 Task: Add Attachment from Trello to Card Card0000000154 in Board Board0000000039 in Workspace WS0000000013 in Trello. Add Cover Blue to Card Card0000000154 in Board Board0000000039 in Workspace WS0000000013 in Trello. Add "Copy Card To …" Button titled Button0000000154 to "bottom" of the list "To Do" to Card Card0000000154 in Board Board0000000039 in Workspace WS0000000013 in Trello. Add Description DS0000000154 to Card Card0000000154 in Board Board0000000039 in Workspace WS0000000013 in Trello. Add Comment CM0000000154 to Card Card0000000154 in Board Board0000000039 in Workspace WS0000000013 in Trello
Action: Mouse moved to (607, 354)
Screenshot: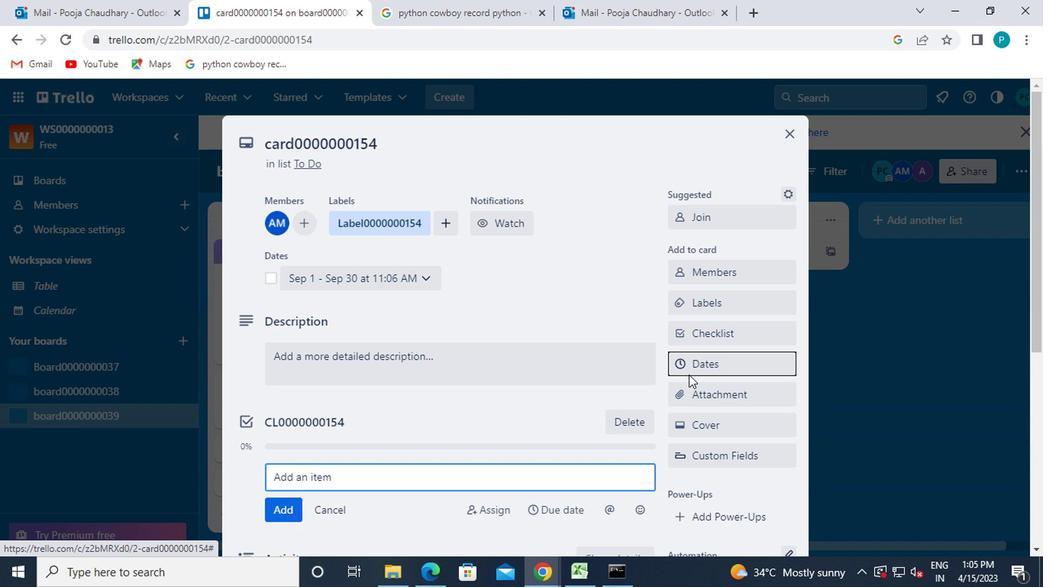 
Action: Mouse scrolled (607, 353) with delta (0, -1)
Screenshot: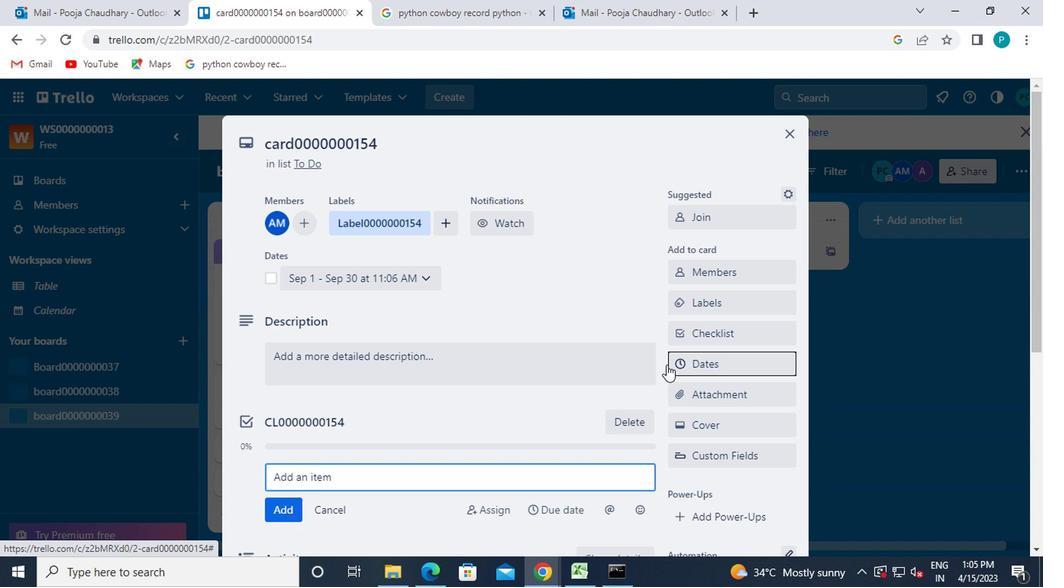 
Action: Mouse moved to (706, 315)
Screenshot: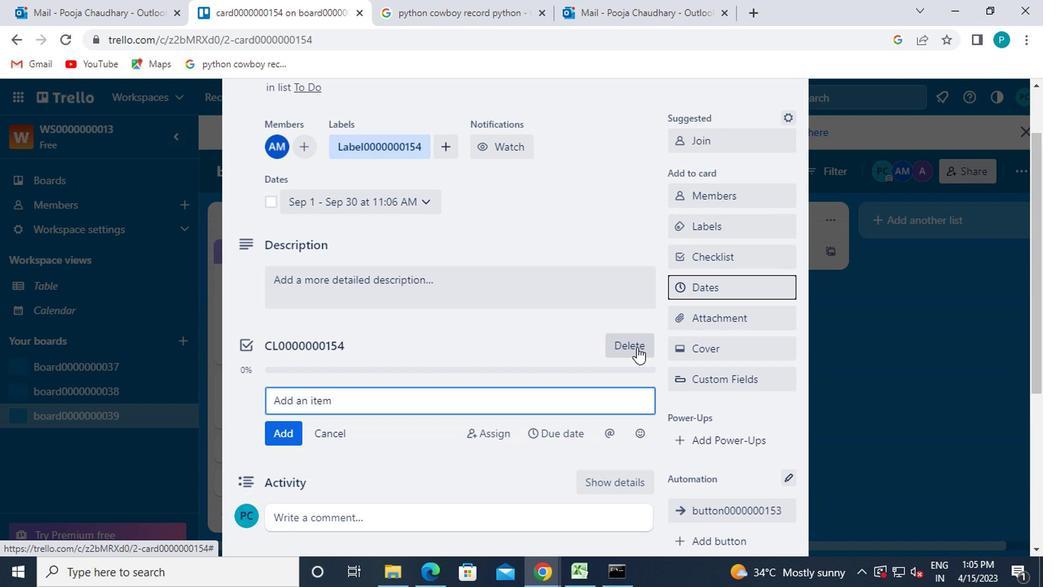 
Action: Mouse pressed left at (706, 315)
Screenshot: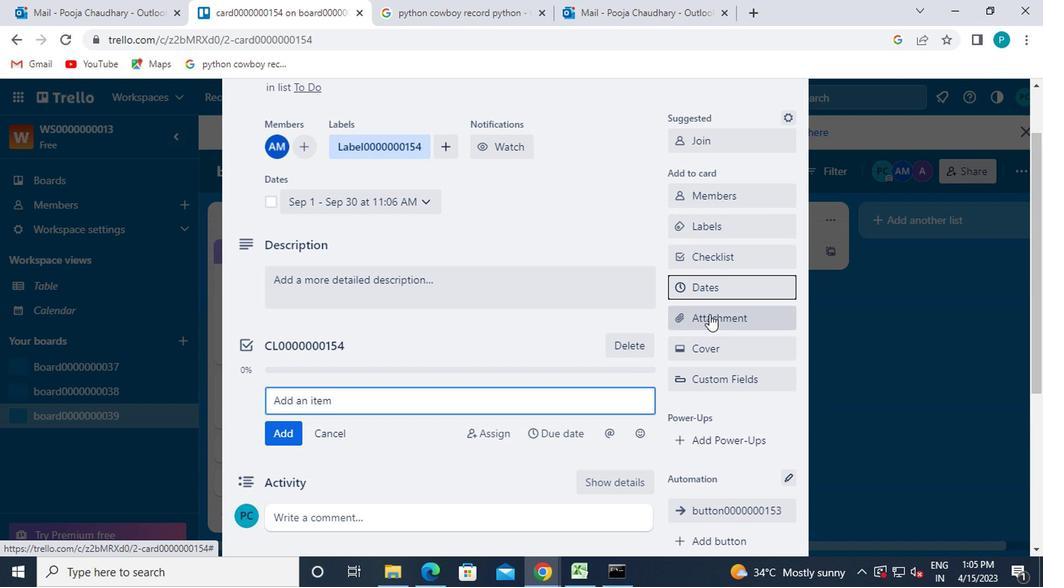 
Action: Mouse moved to (729, 192)
Screenshot: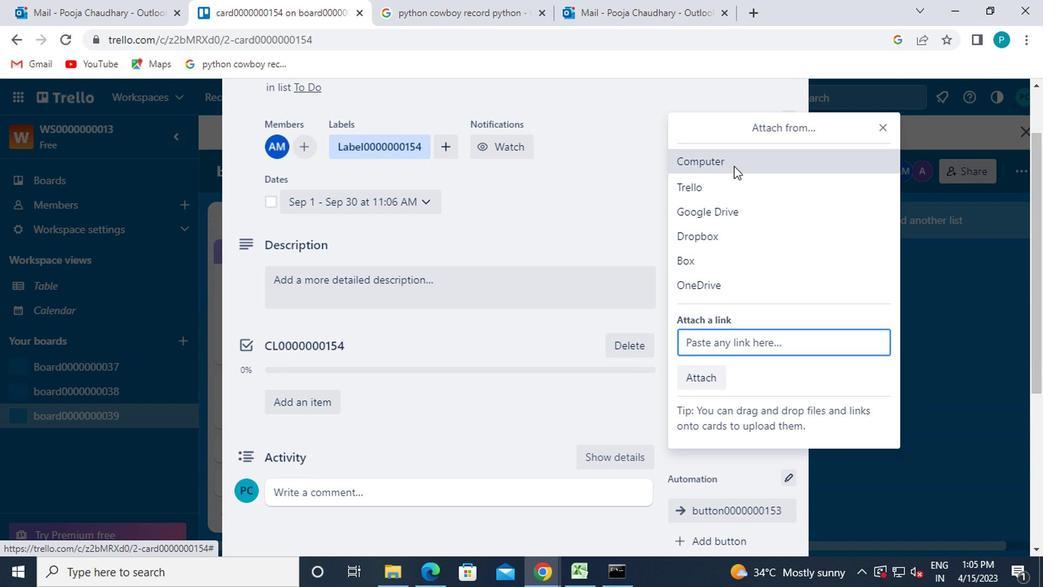 
Action: Mouse pressed left at (729, 192)
Screenshot: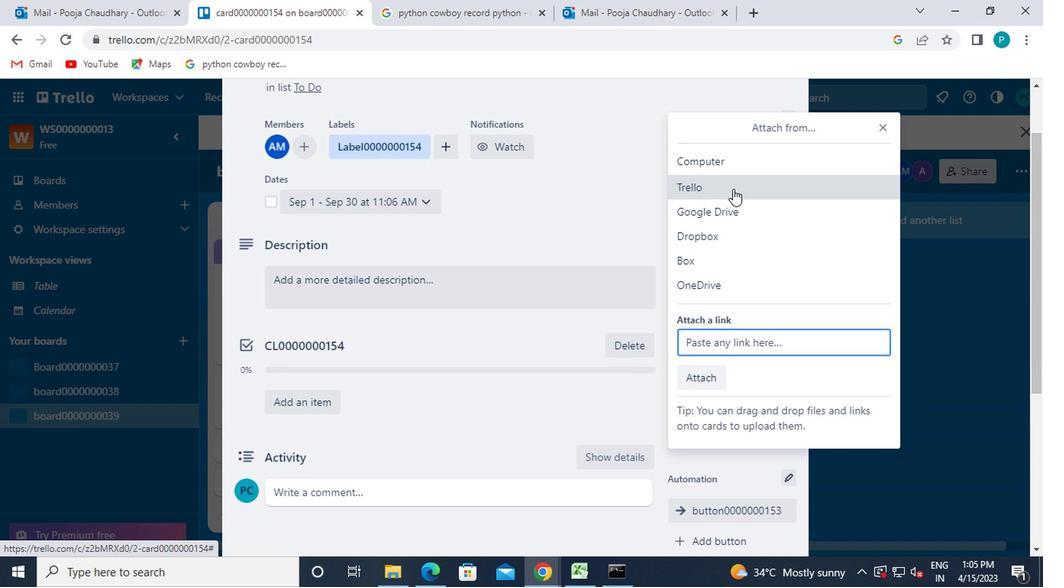 
Action: Mouse moved to (735, 354)
Screenshot: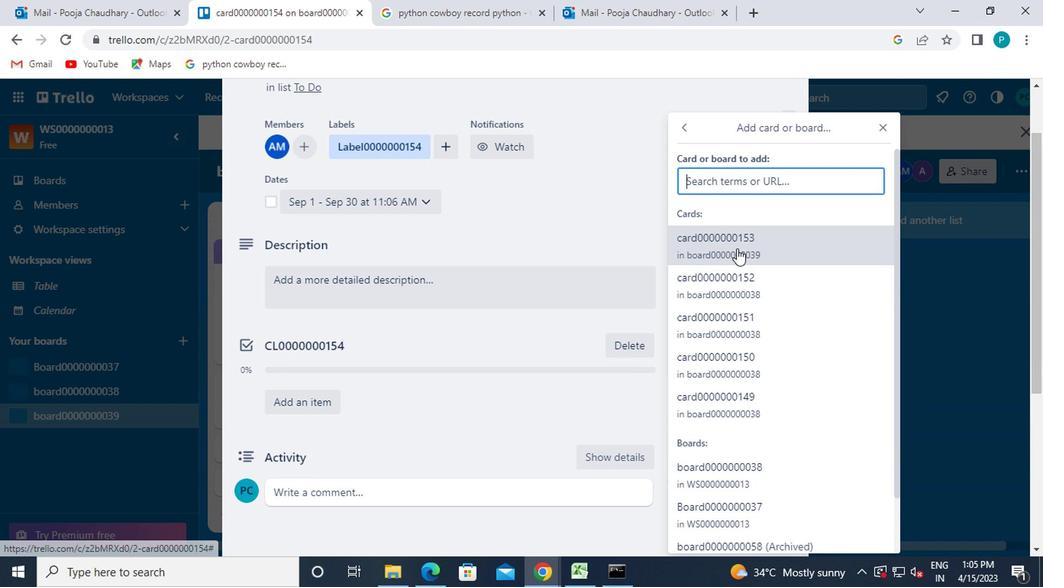 
Action: Mouse pressed left at (735, 354)
Screenshot: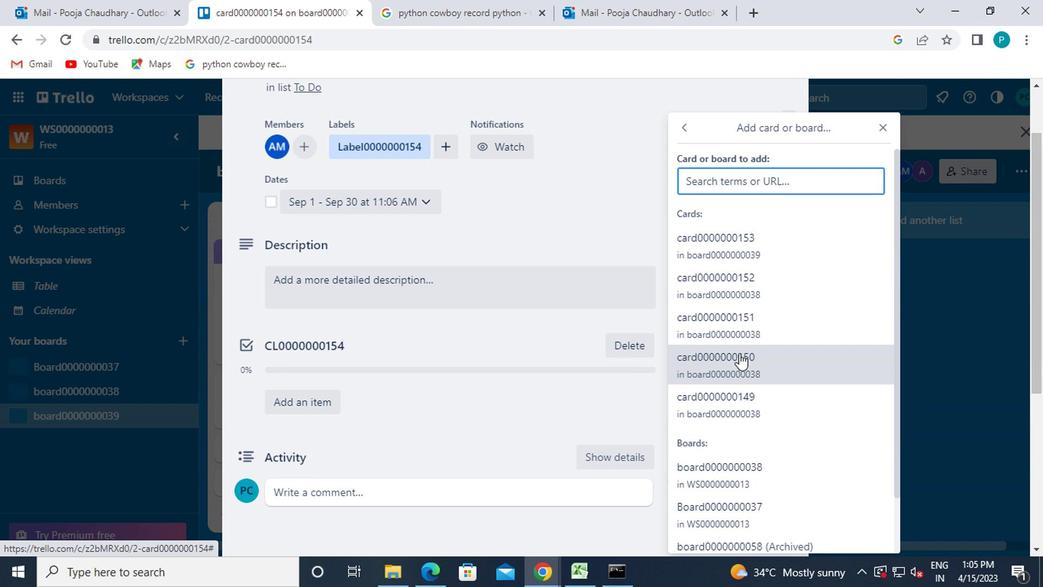 
Action: Mouse moved to (725, 343)
Screenshot: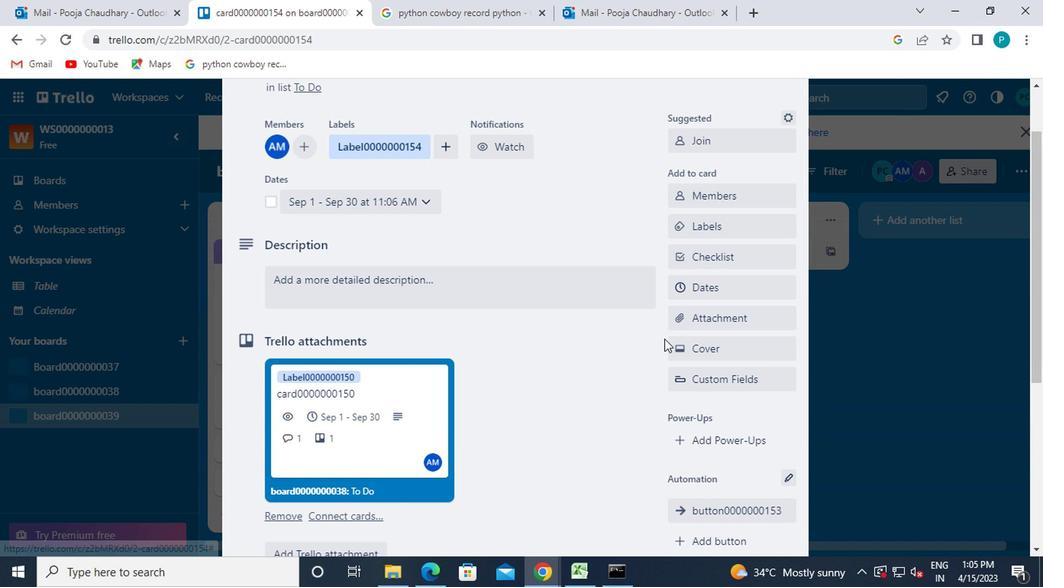 
Action: Mouse pressed left at (725, 343)
Screenshot: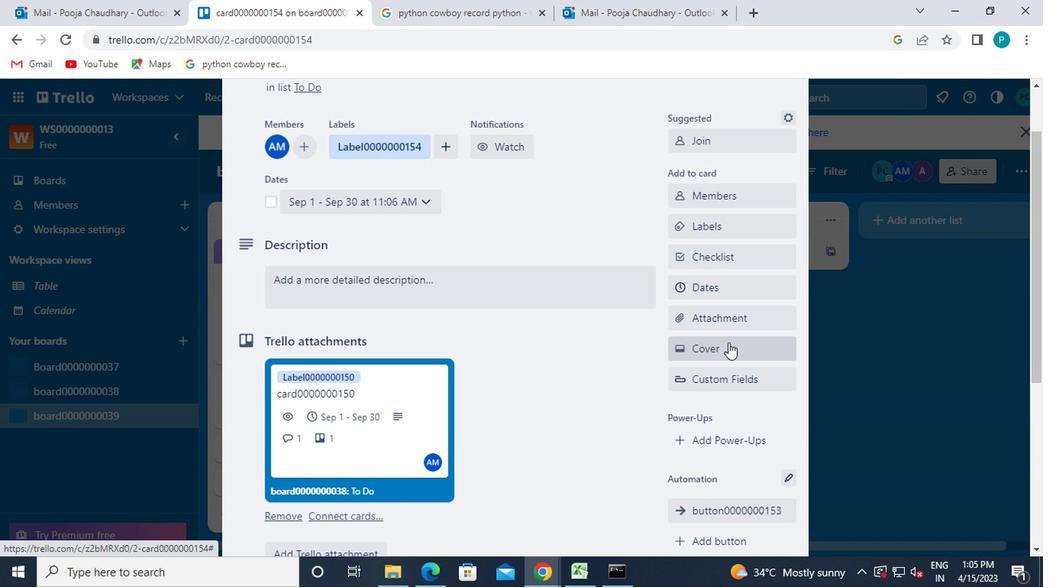 
Action: Mouse moved to (697, 296)
Screenshot: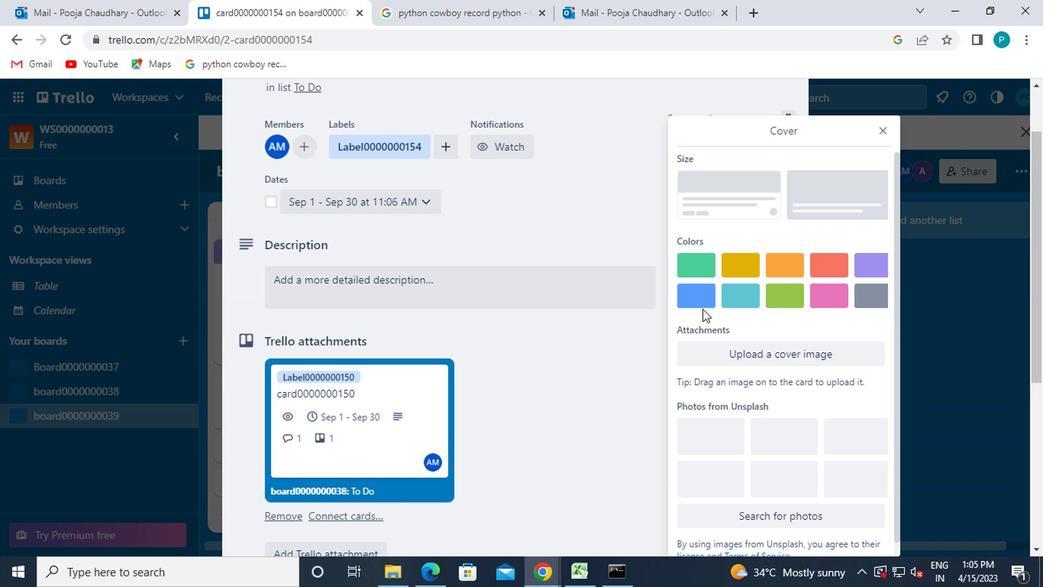 
Action: Mouse pressed left at (697, 296)
Screenshot: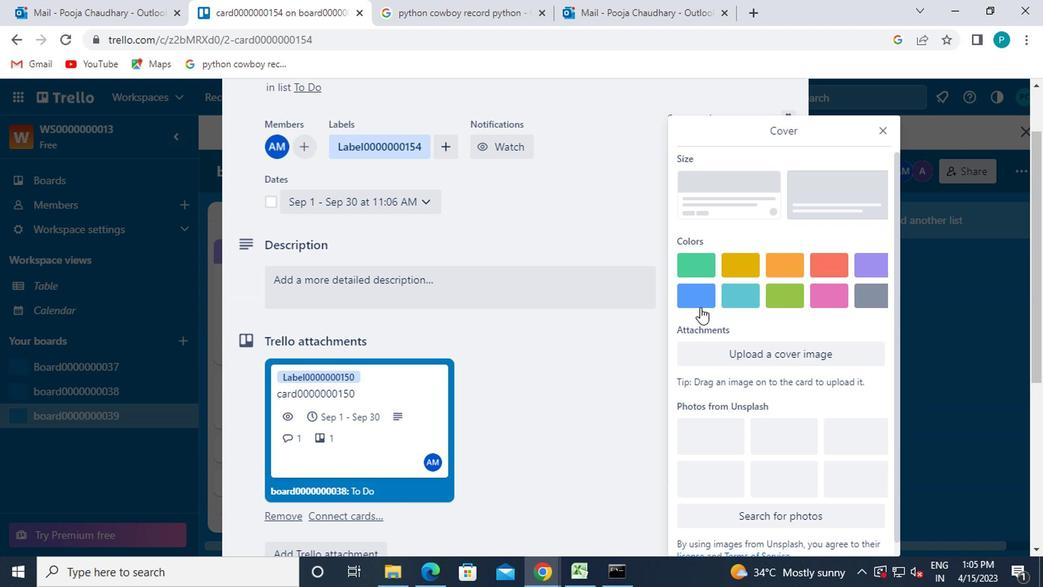 
Action: Mouse moved to (880, 131)
Screenshot: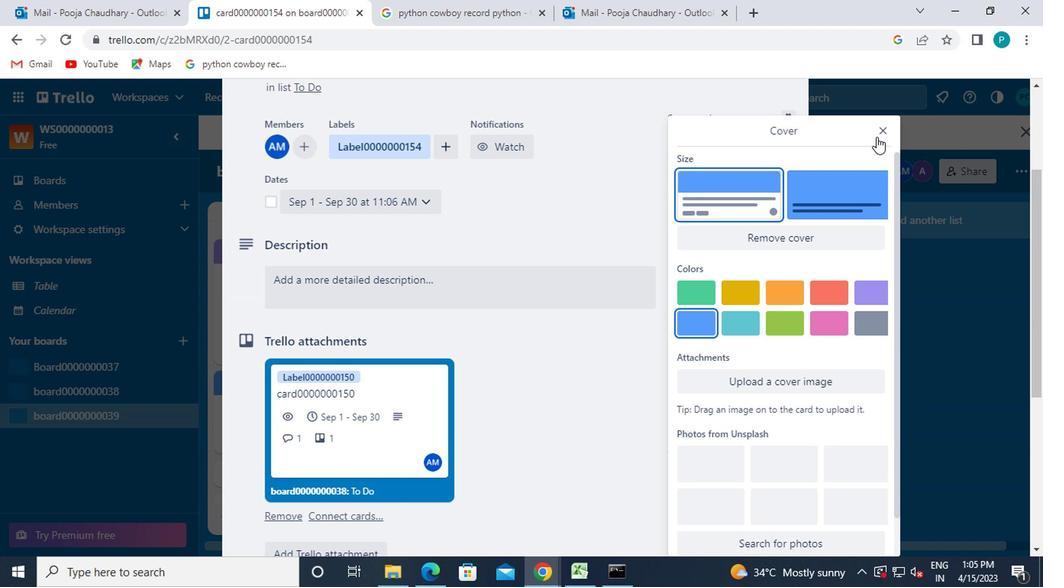 
Action: Mouse pressed left at (880, 131)
Screenshot: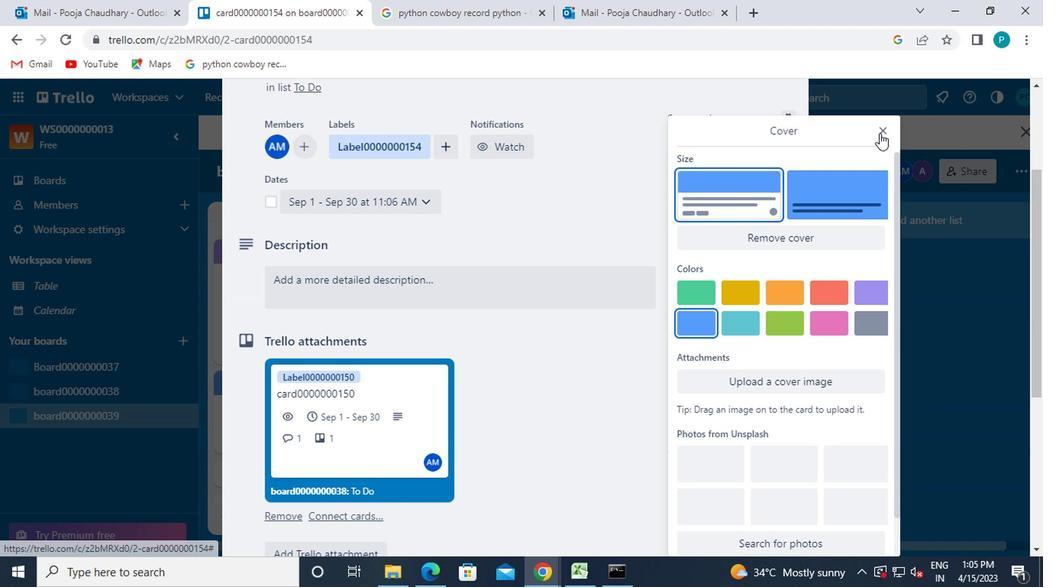 
Action: Mouse moved to (917, 307)
Screenshot: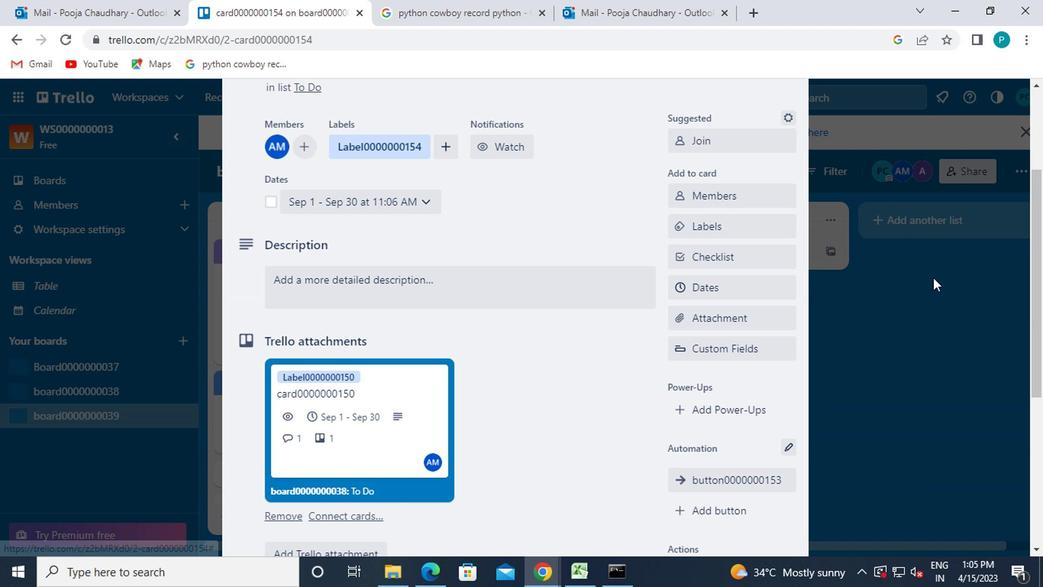 
Action: Mouse scrolled (917, 306) with delta (0, -1)
Screenshot: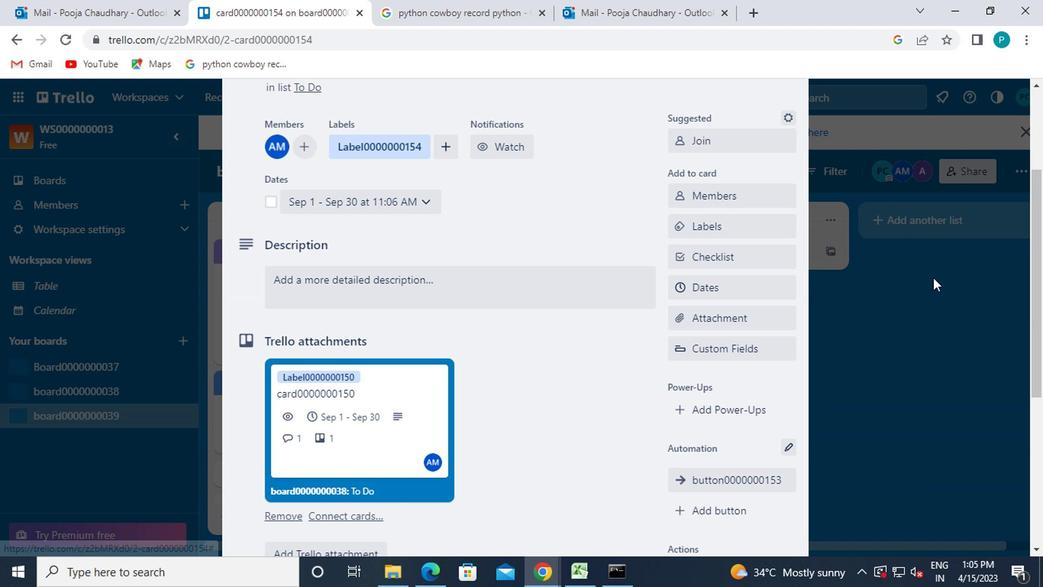 
Action: Mouse moved to (714, 425)
Screenshot: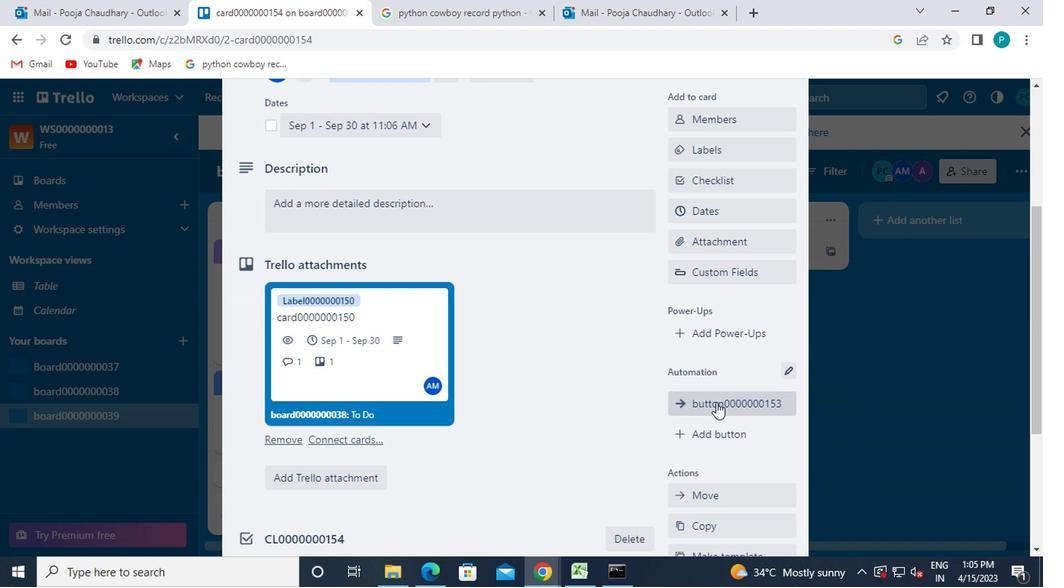 
Action: Mouse pressed left at (714, 425)
Screenshot: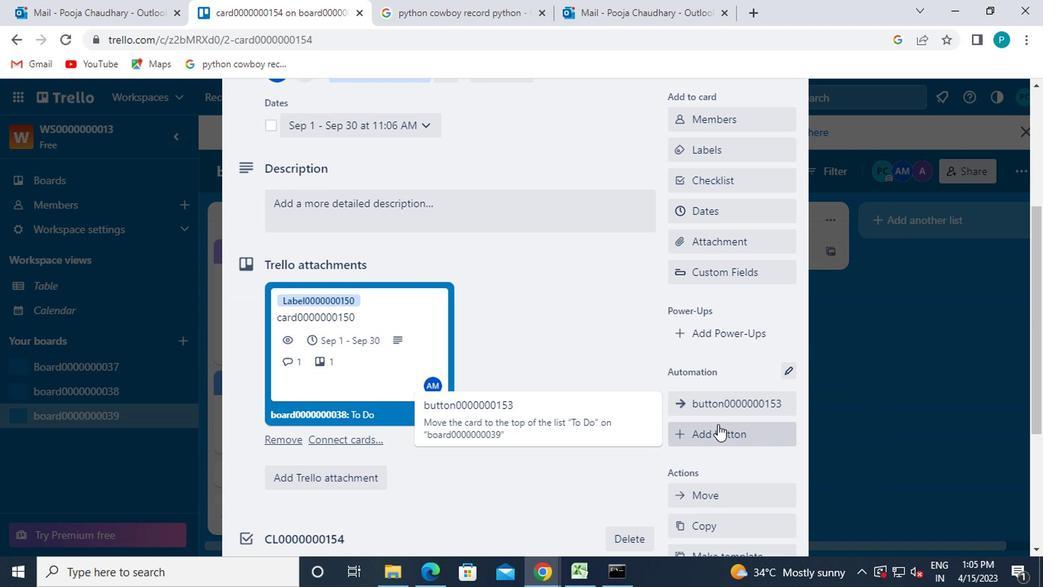 
Action: Mouse moved to (737, 235)
Screenshot: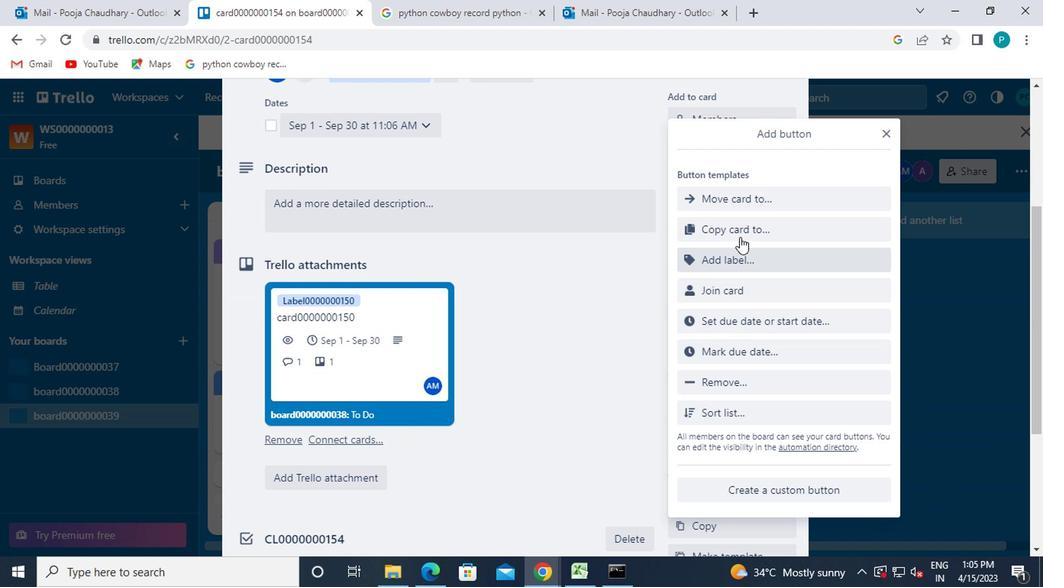 
Action: Mouse pressed left at (737, 235)
Screenshot: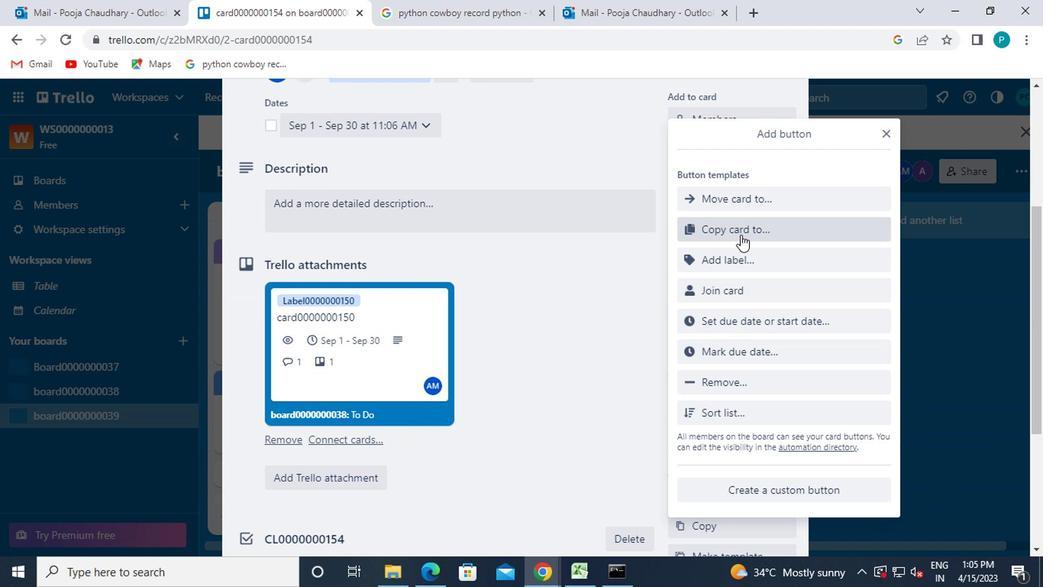 
Action: Mouse moved to (743, 200)
Screenshot: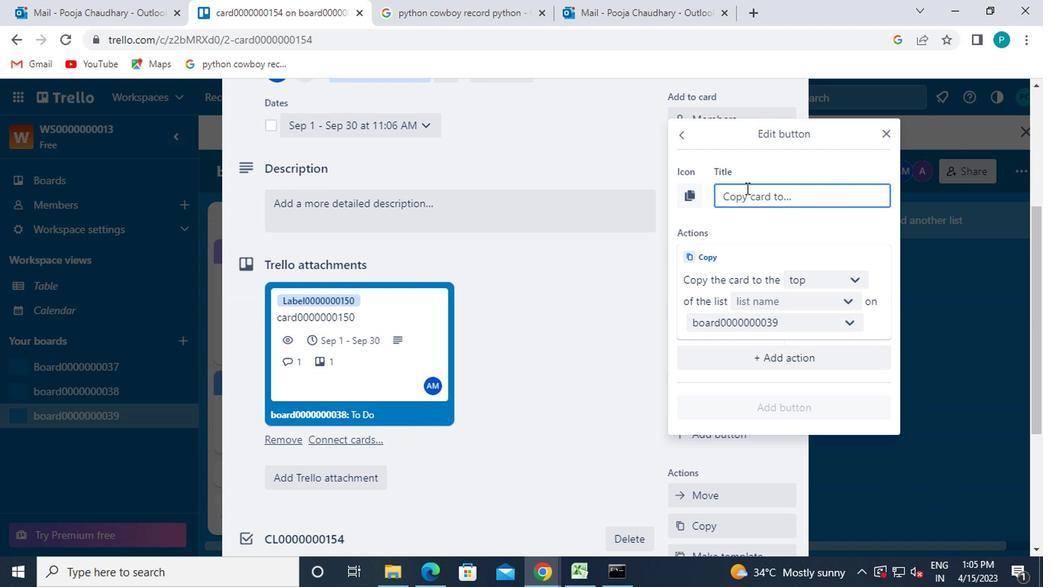 
Action: Mouse pressed left at (743, 200)
Screenshot: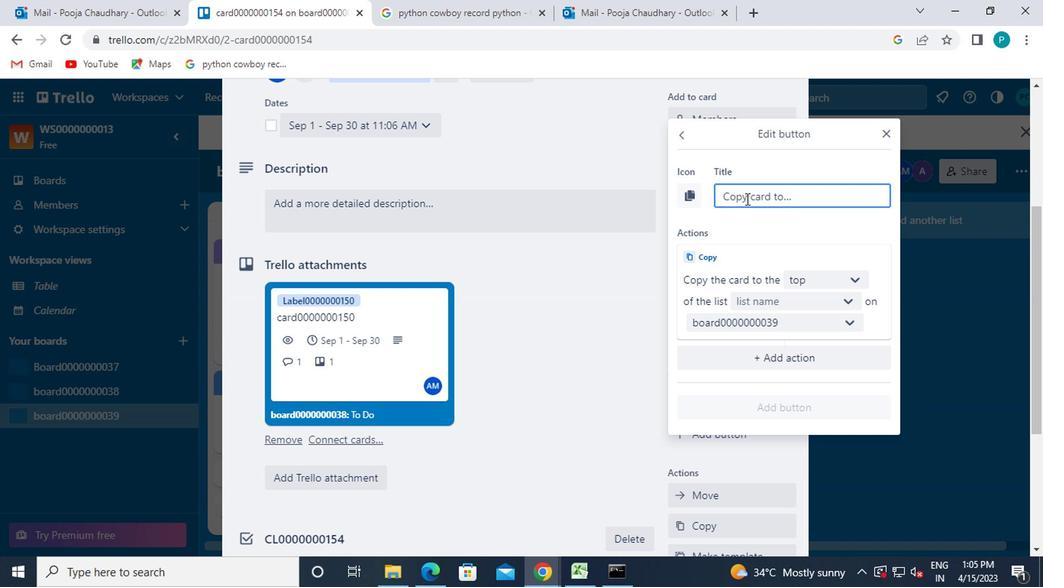
Action: Mouse moved to (761, 246)
Screenshot: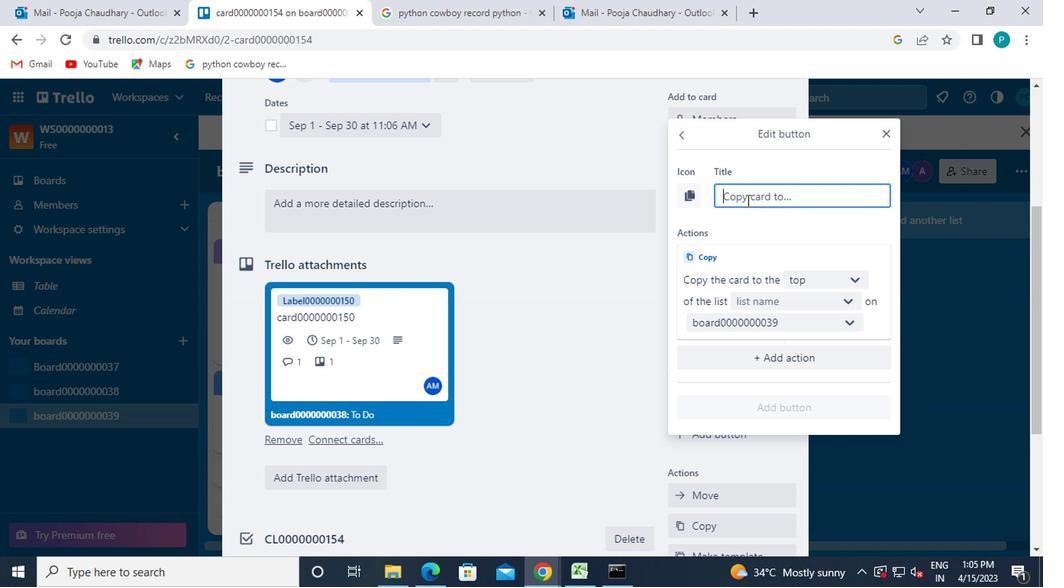 
Action: Key pressed button0000000154
Screenshot: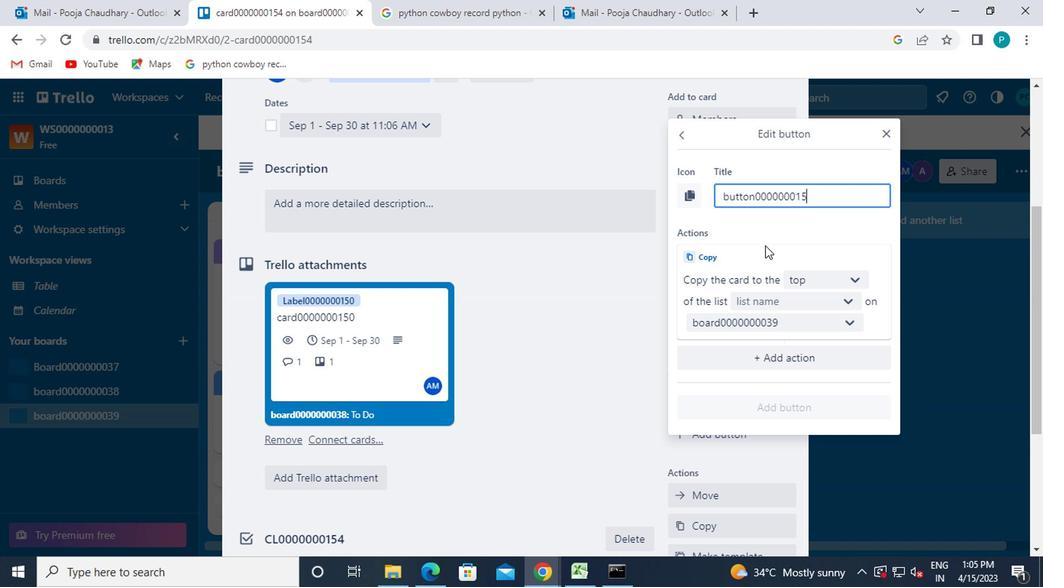 
Action: Mouse moved to (812, 282)
Screenshot: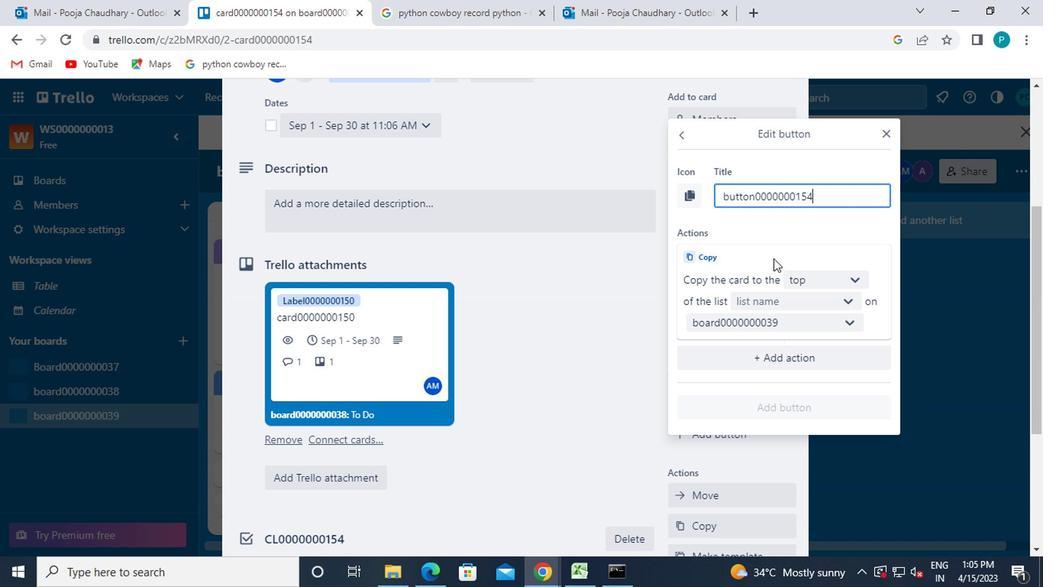 
Action: Mouse pressed left at (812, 282)
Screenshot: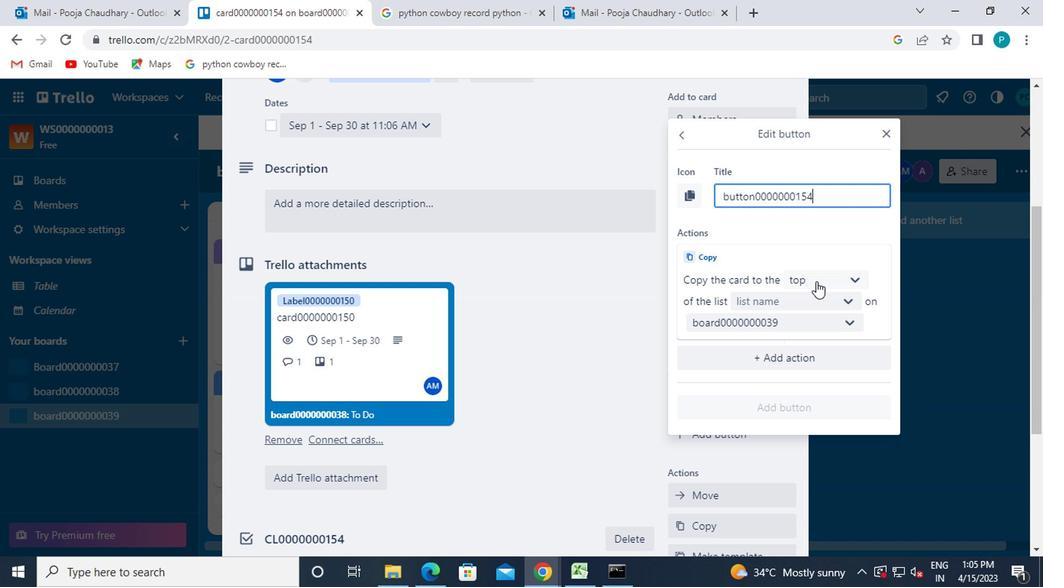 
Action: Mouse moved to (802, 343)
Screenshot: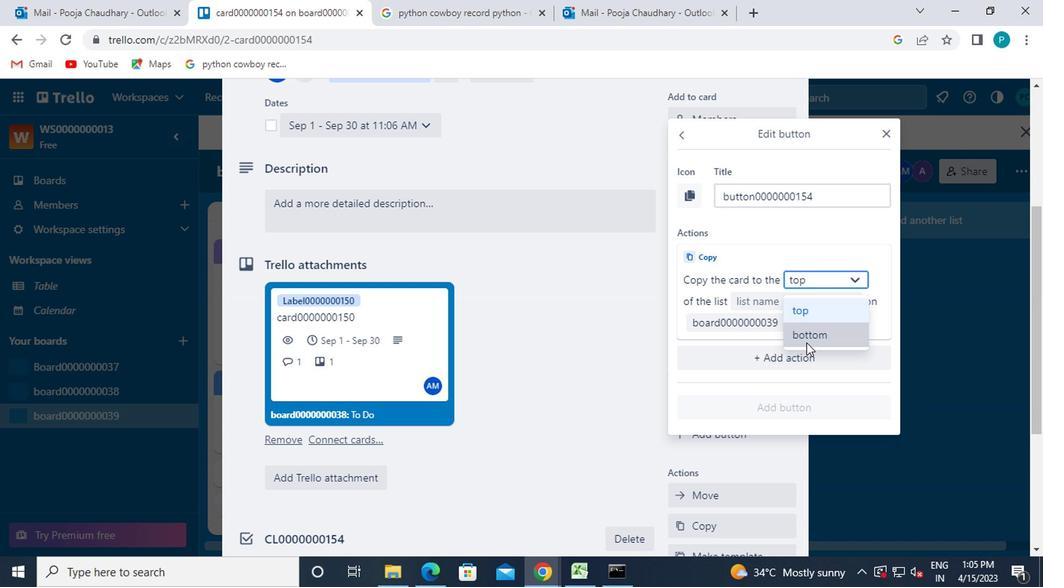 
Action: Mouse pressed left at (802, 343)
Screenshot: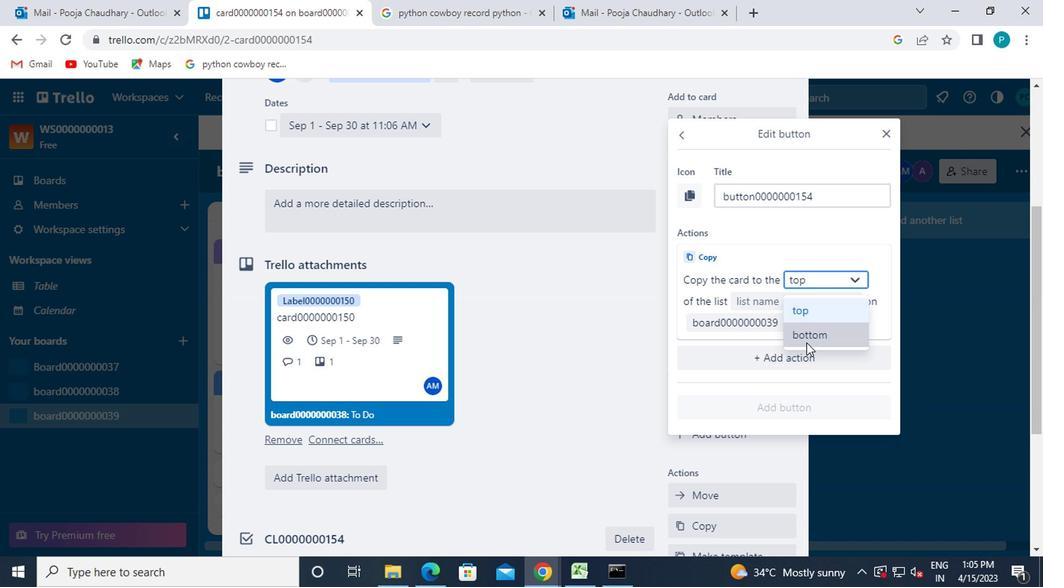 
Action: Mouse moved to (766, 303)
Screenshot: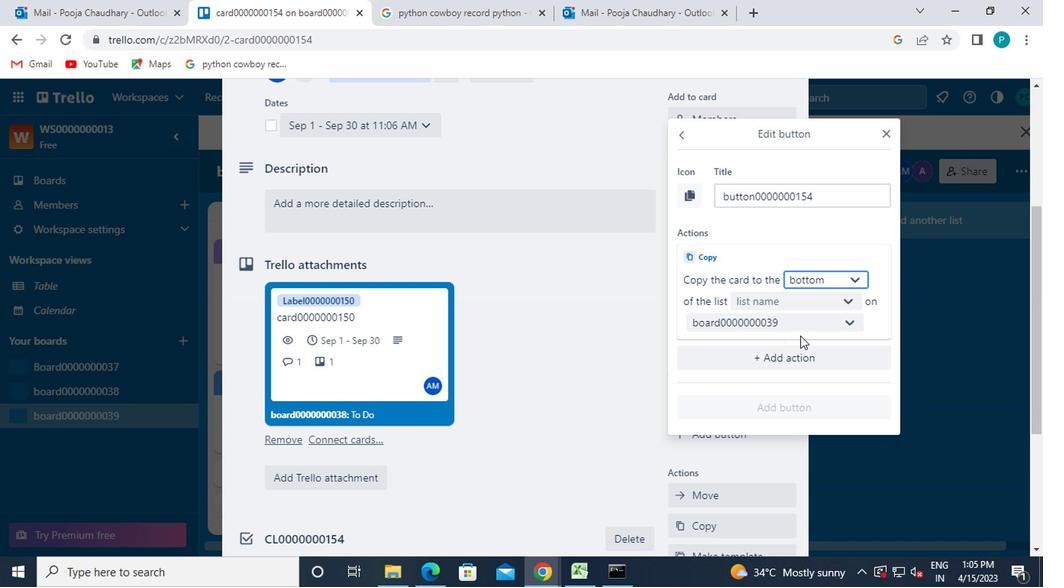 
Action: Mouse pressed left at (766, 303)
Screenshot: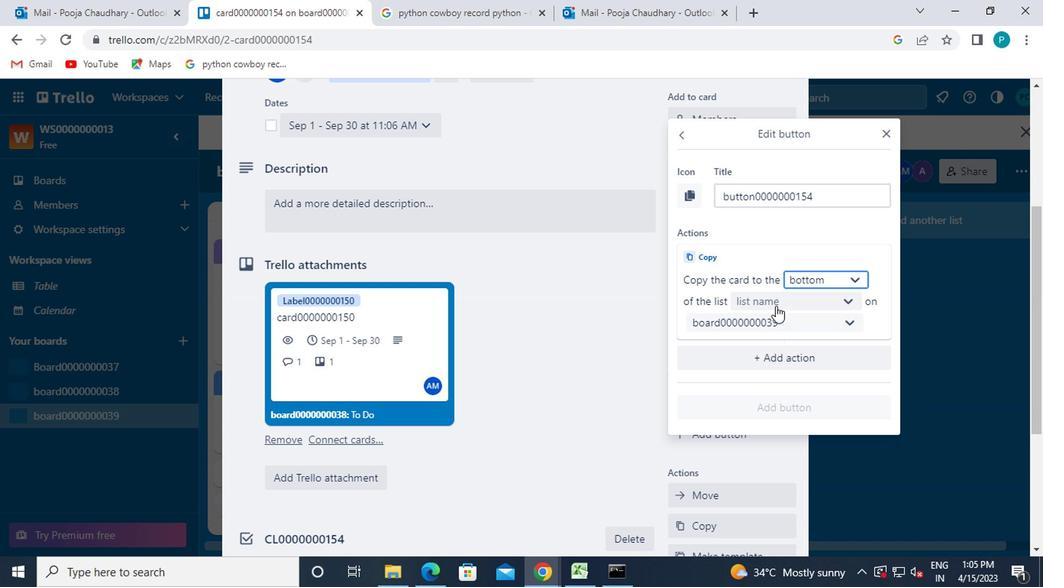 
Action: Mouse moved to (776, 336)
Screenshot: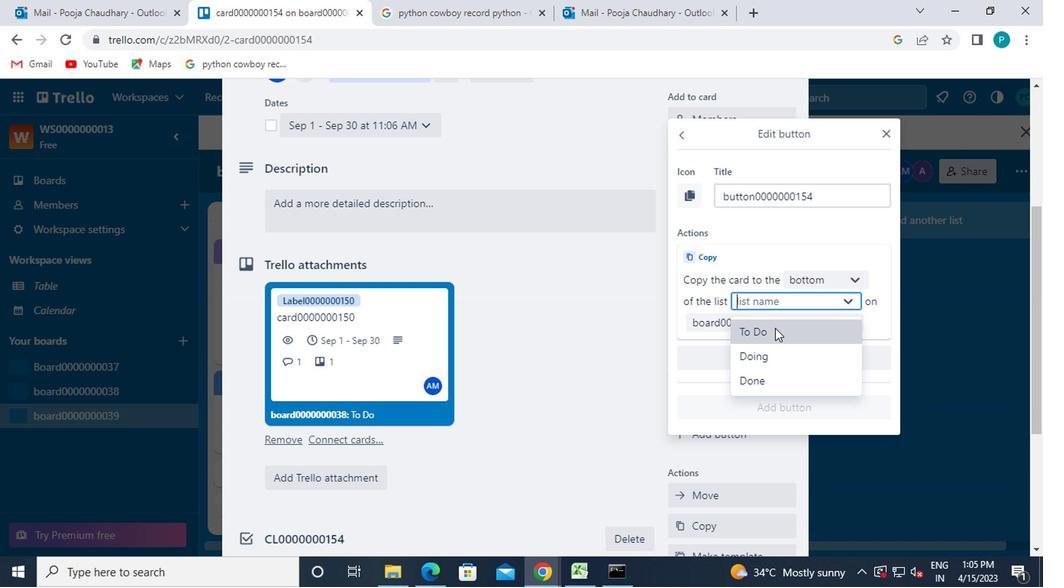 
Action: Mouse pressed left at (776, 336)
Screenshot: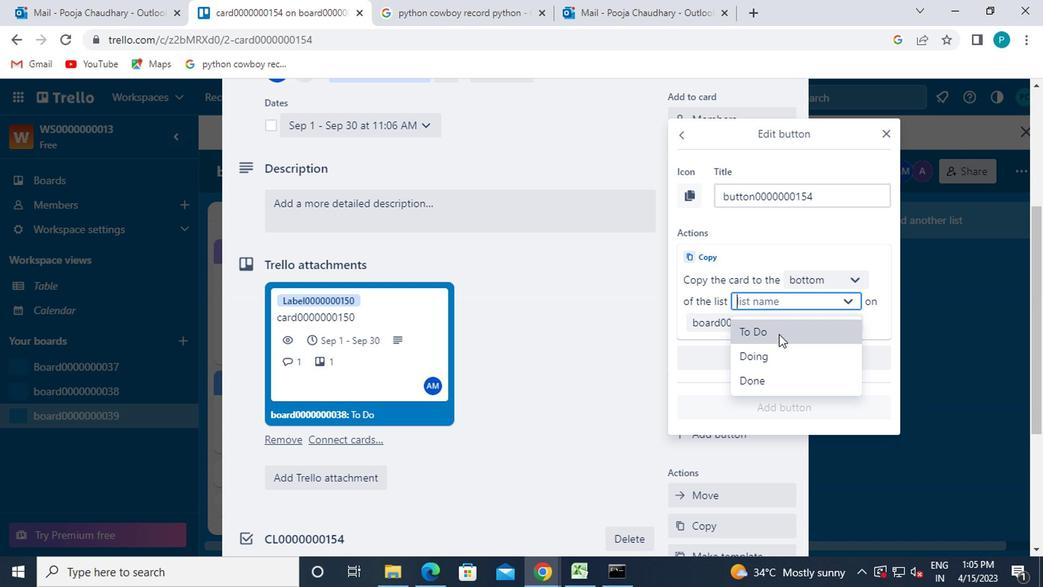 
Action: Mouse moved to (787, 407)
Screenshot: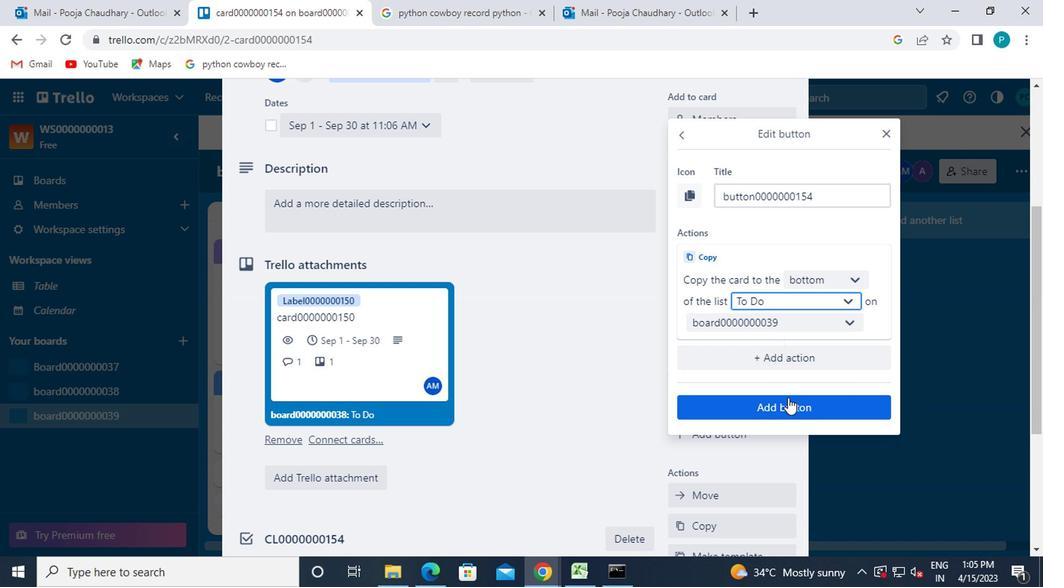 
Action: Mouse pressed left at (787, 407)
Screenshot: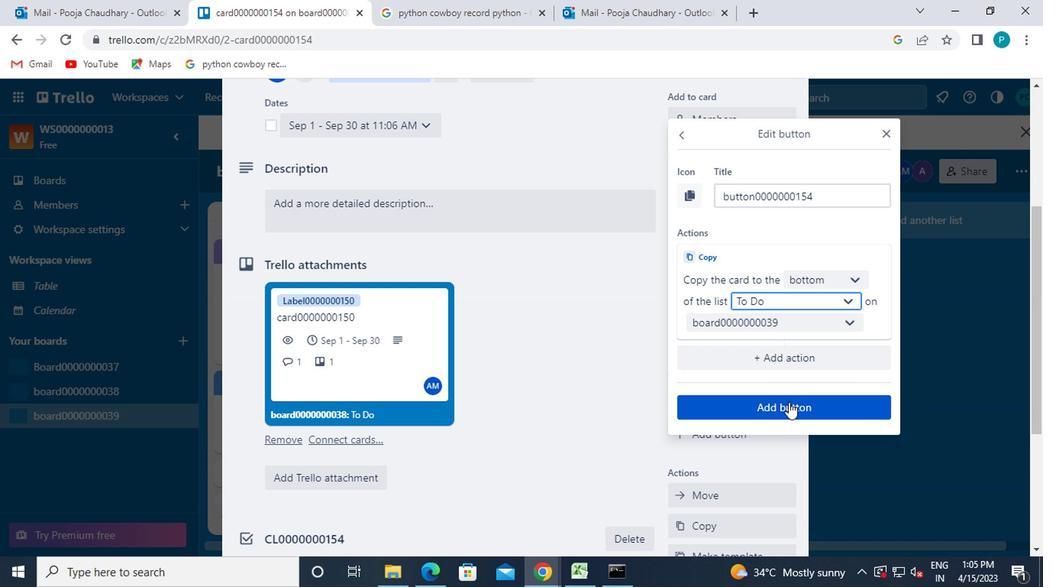 
Action: Mouse moved to (610, 343)
Screenshot: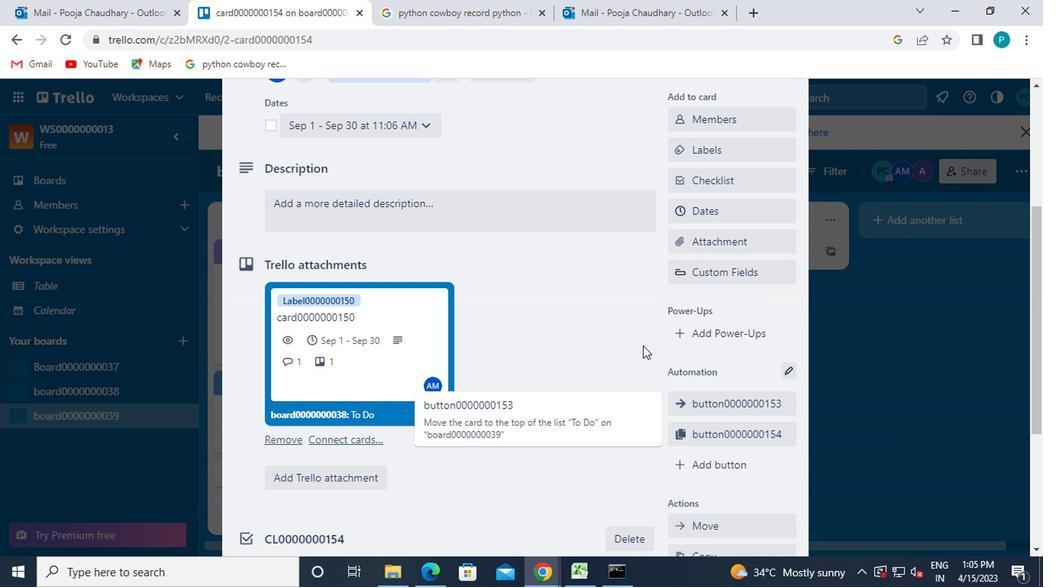 
Action: Mouse scrolled (610, 344) with delta (0, 0)
Screenshot: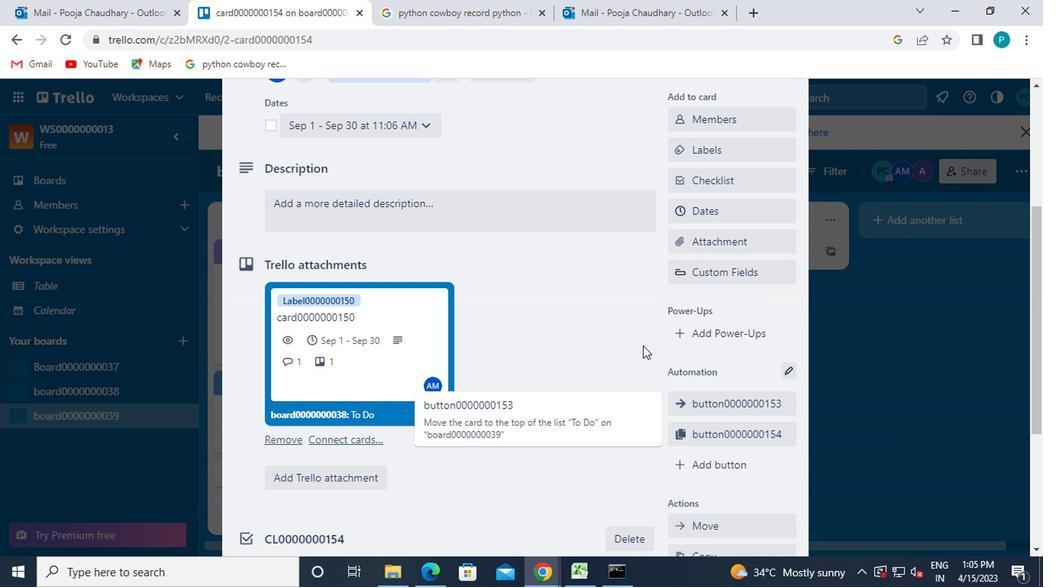 
Action: Mouse scrolled (610, 344) with delta (0, 0)
Screenshot: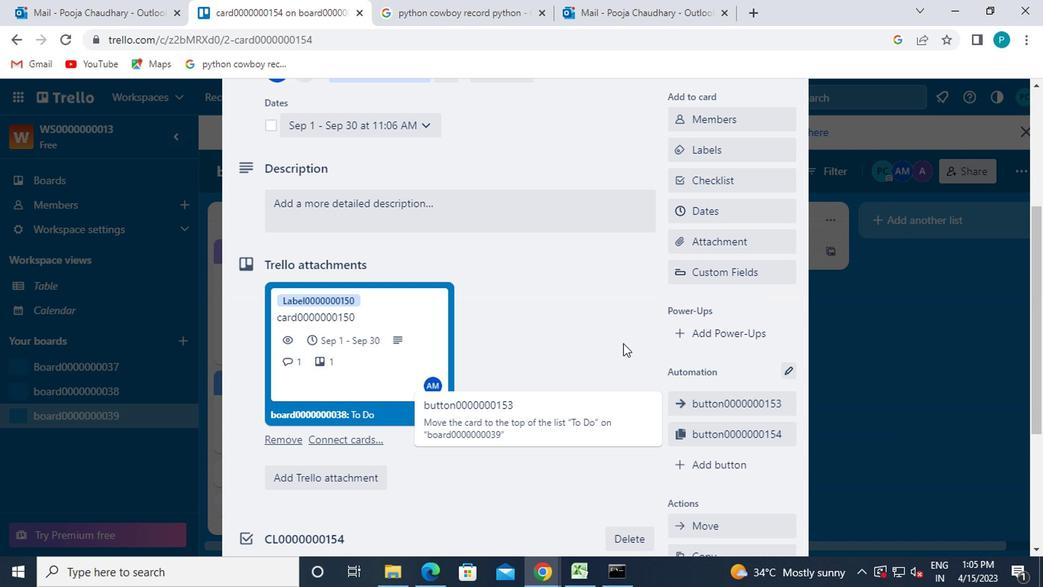 
Action: Mouse moved to (539, 370)
Screenshot: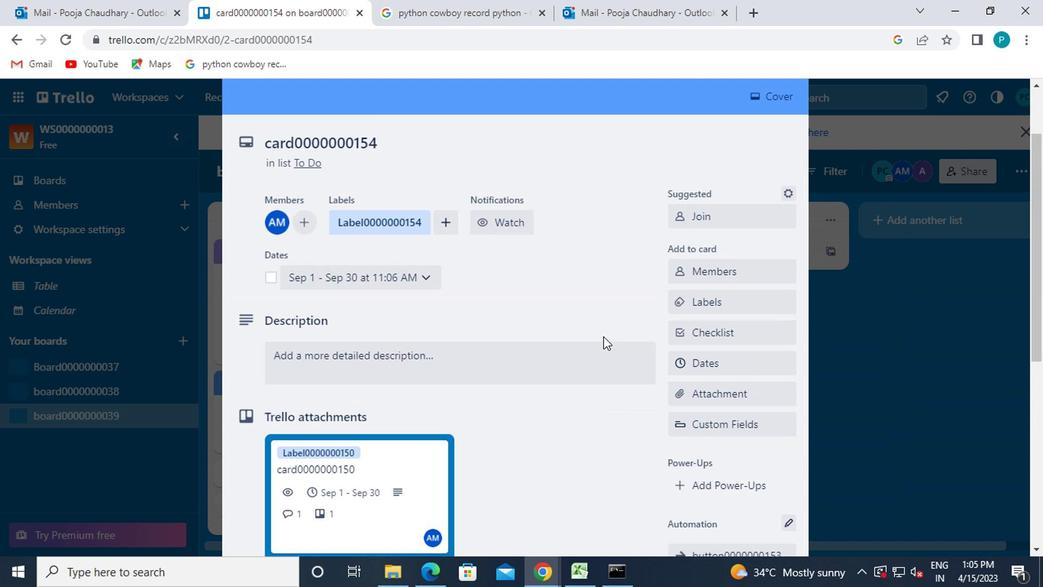 
Action: Mouse pressed left at (539, 370)
Screenshot: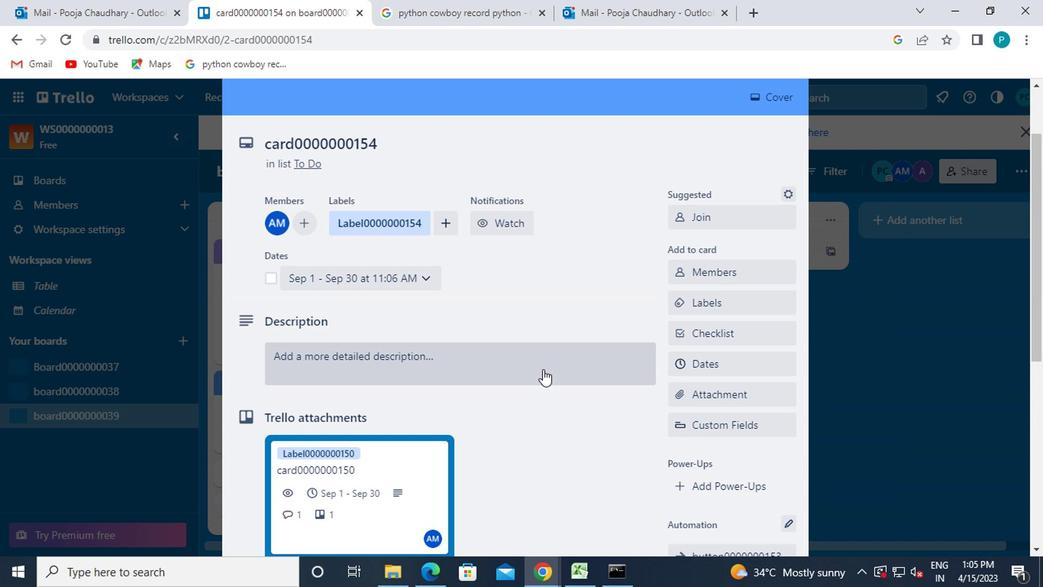 
Action: Mouse moved to (615, 326)
Screenshot: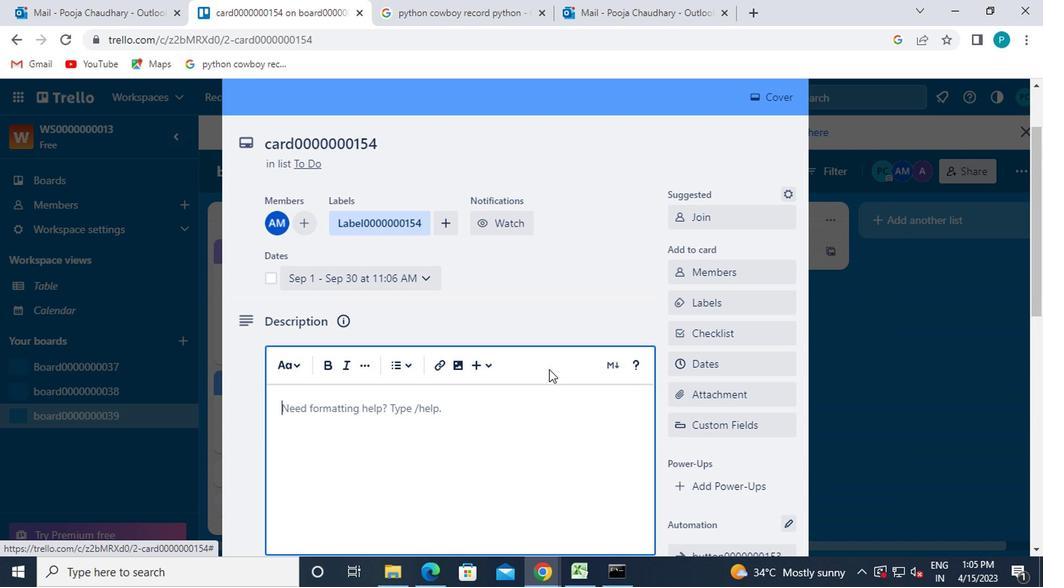 
Action: Key pressed <Key.caps_lock>ds0000000154
Screenshot: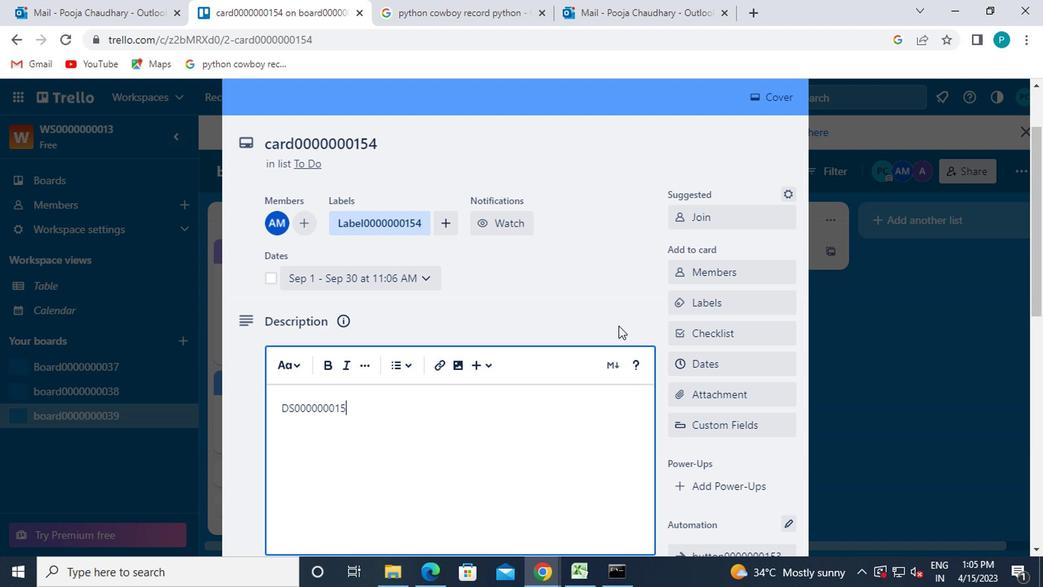 
Action: Mouse moved to (527, 364)
Screenshot: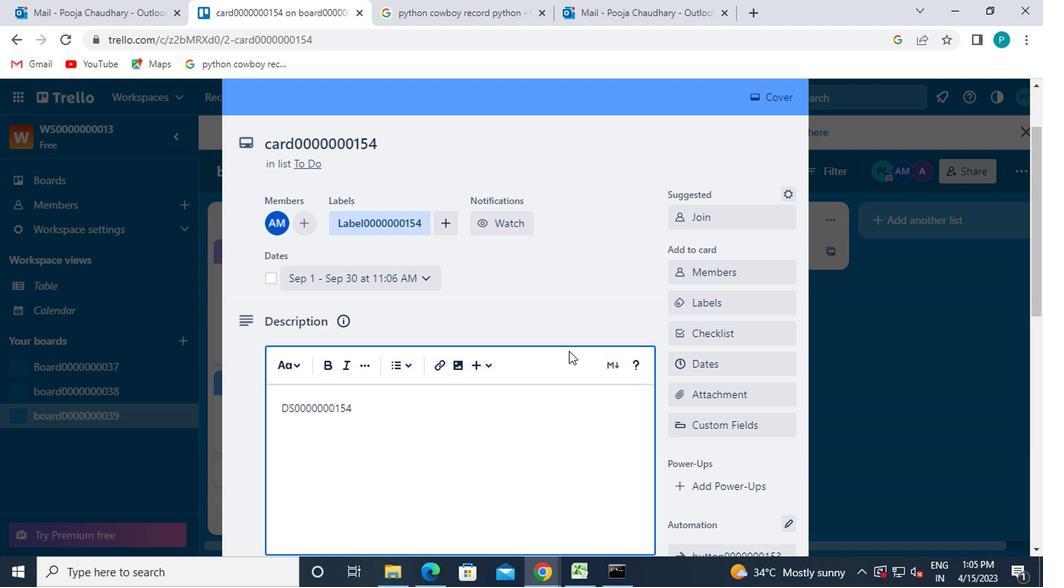 
Action: Mouse scrolled (527, 363) with delta (0, 0)
Screenshot: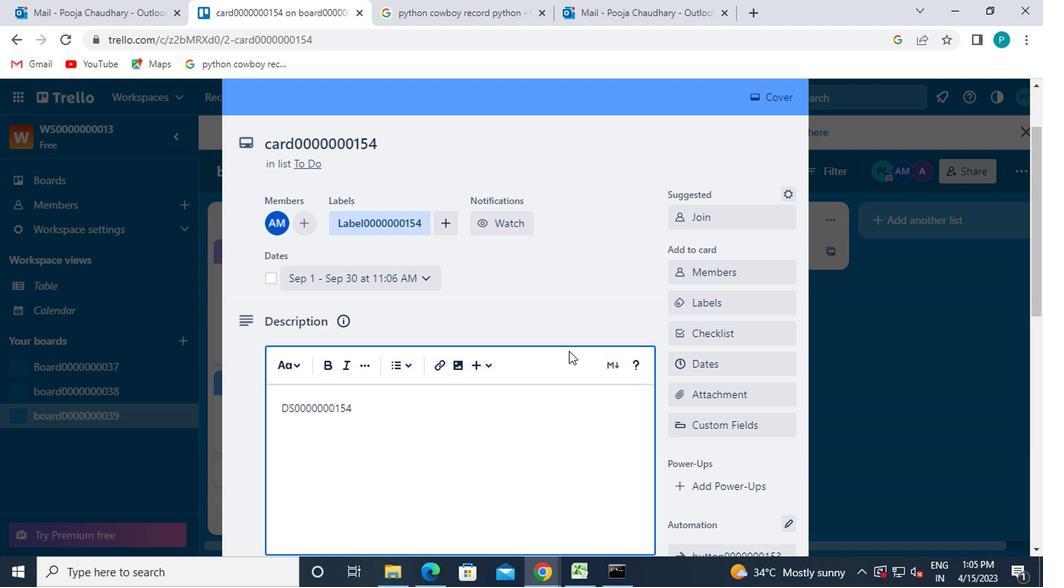 
Action: Mouse moved to (521, 366)
Screenshot: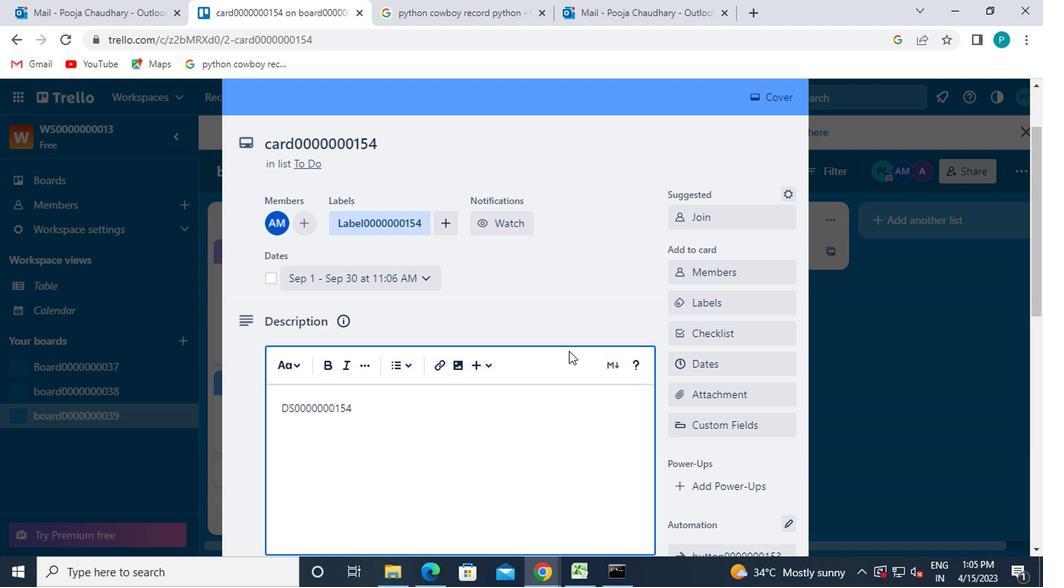 
Action: Mouse scrolled (521, 365) with delta (0, 0)
Screenshot: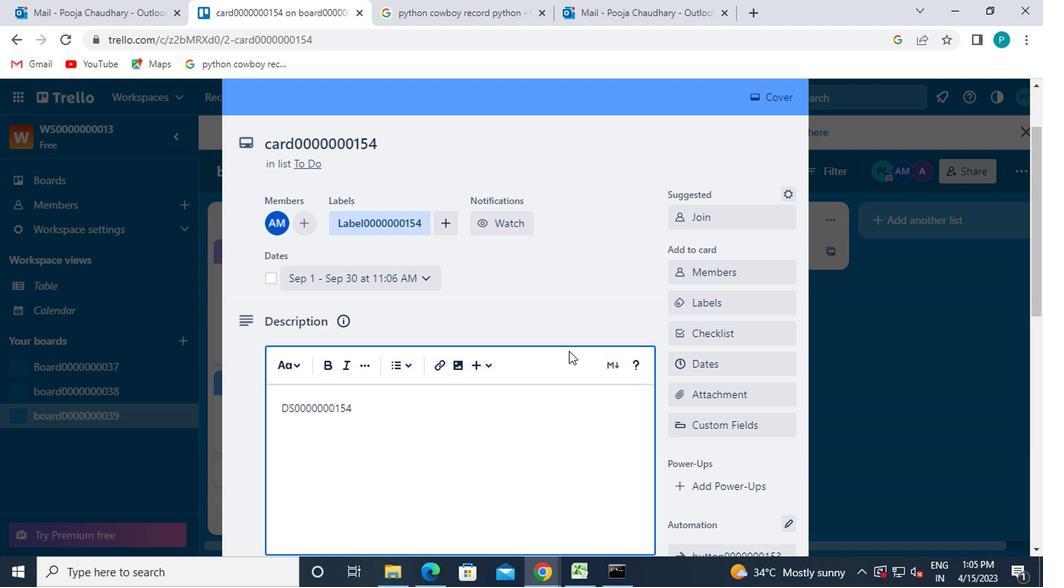 
Action: Mouse moved to (517, 369)
Screenshot: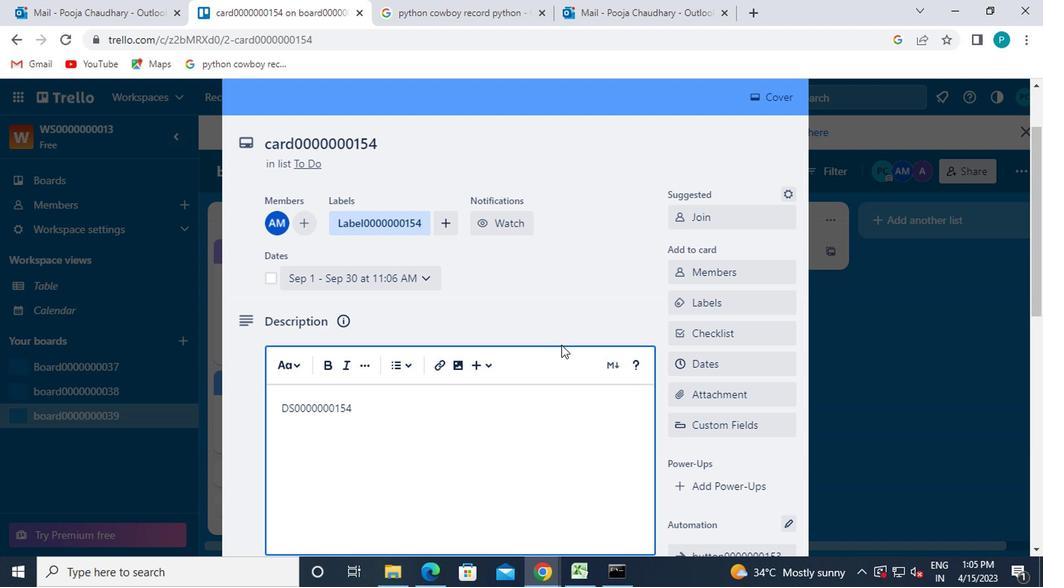 
Action: Mouse scrolled (517, 369) with delta (0, 0)
Screenshot: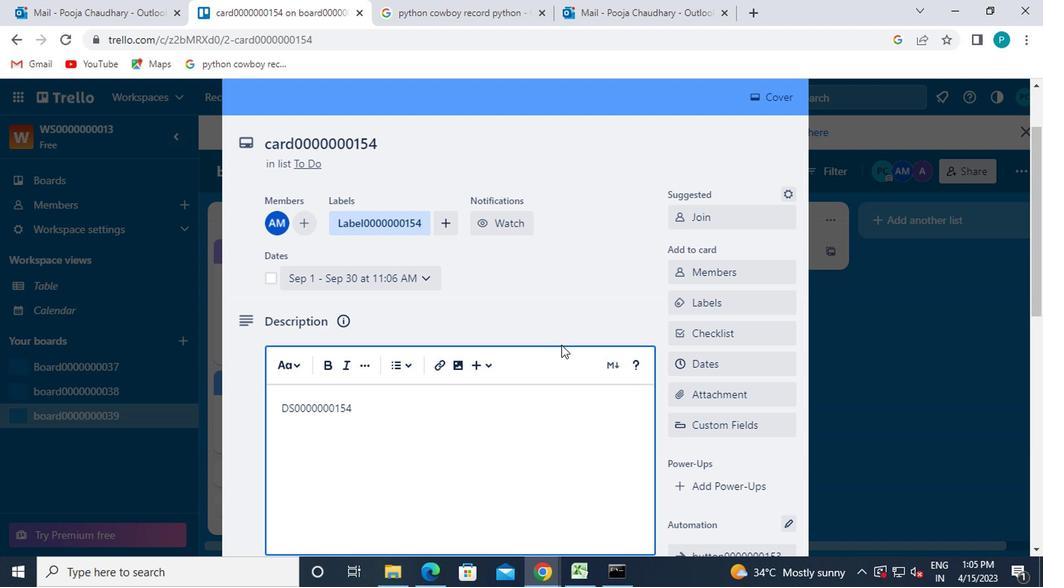 
Action: Mouse moved to (512, 371)
Screenshot: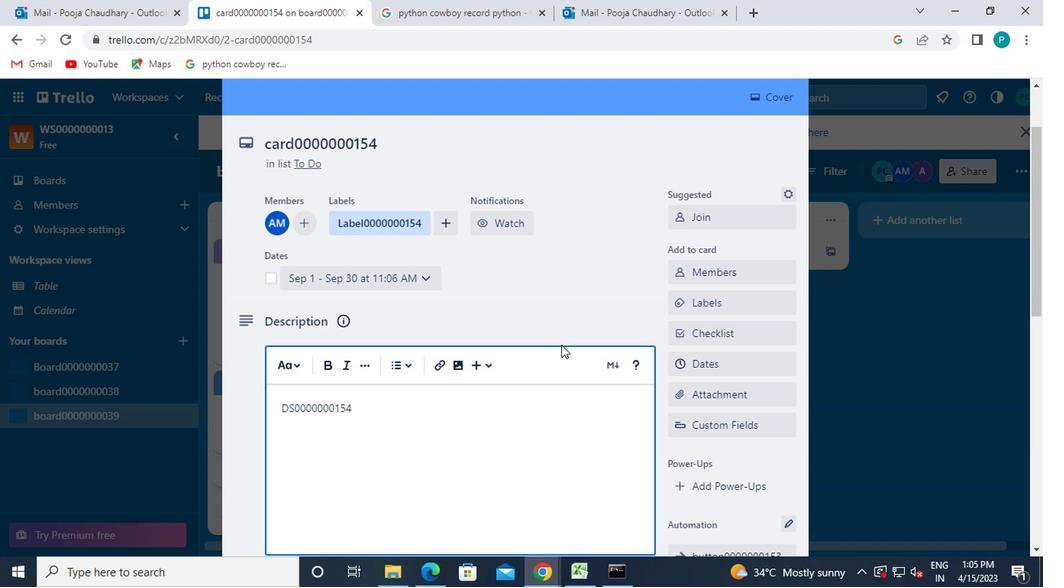 
Action: Mouse scrolled (512, 370) with delta (0, 0)
Screenshot: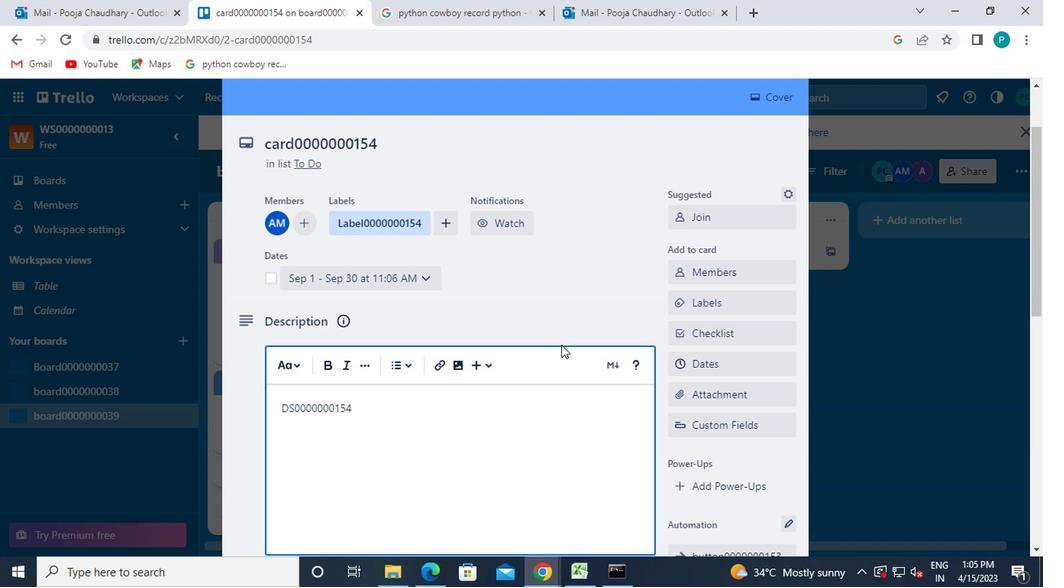 
Action: Mouse moved to (295, 264)
Screenshot: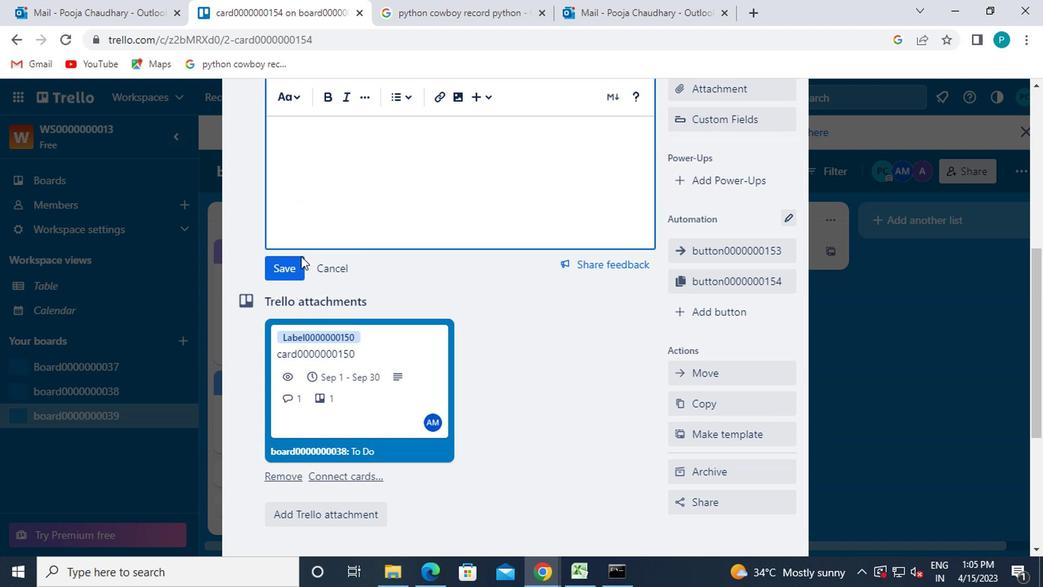 
Action: Mouse pressed left at (295, 264)
Screenshot: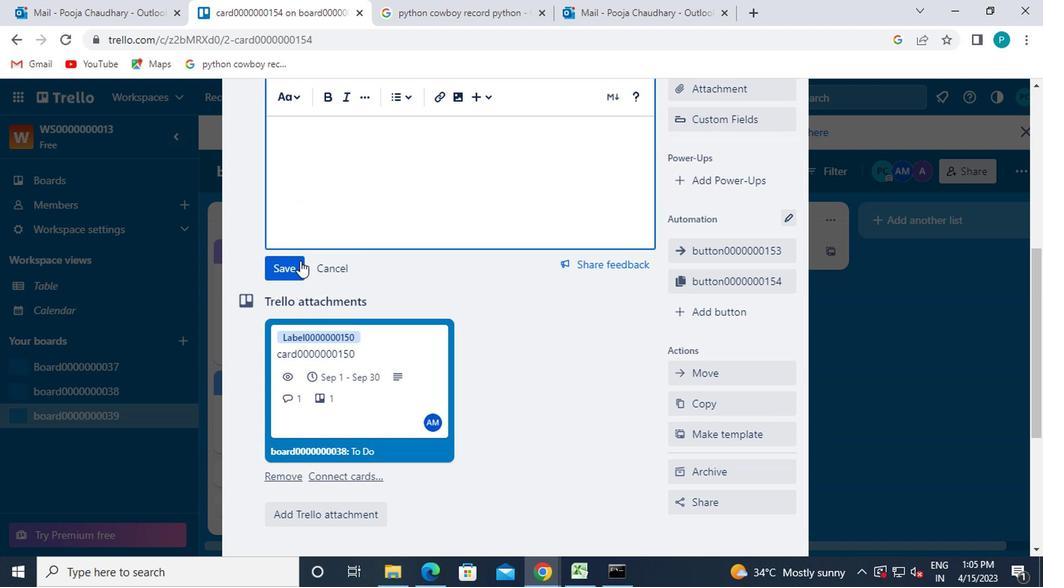 
Action: Mouse moved to (421, 367)
Screenshot: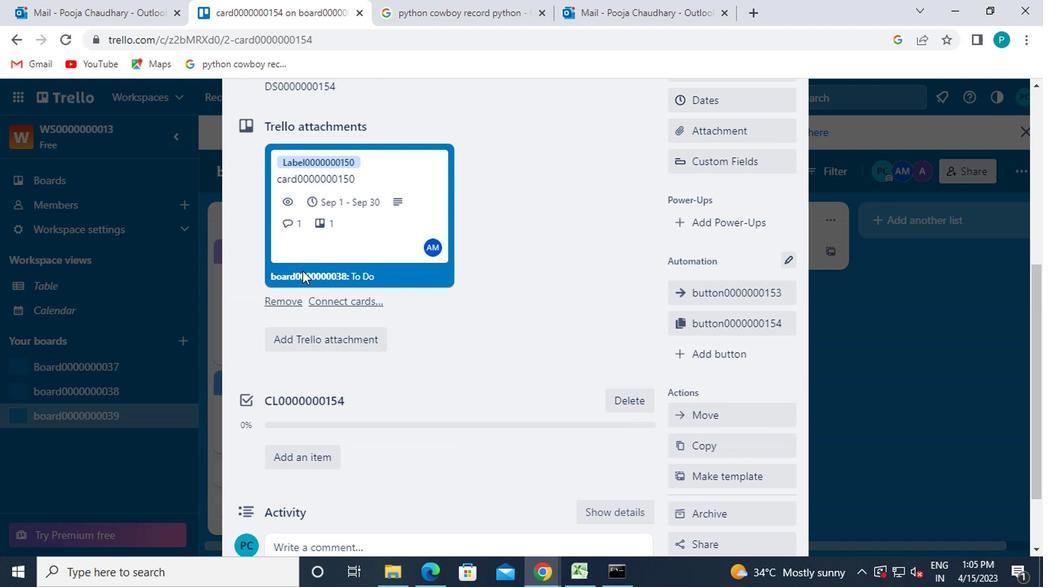 
Action: Mouse scrolled (421, 366) with delta (0, -1)
Screenshot: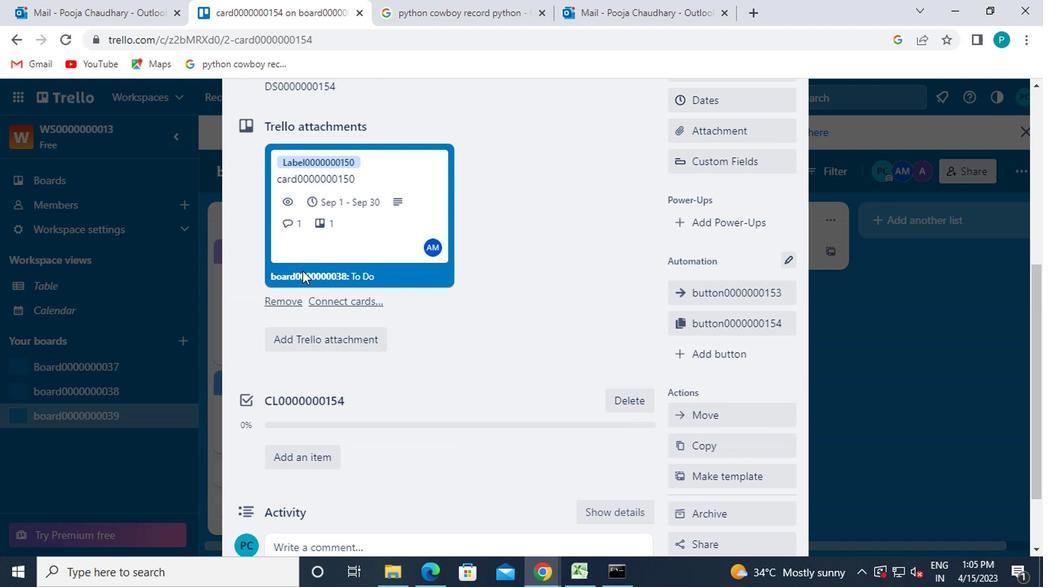 
Action: Mouse moved to (426, 373)
Screenshot: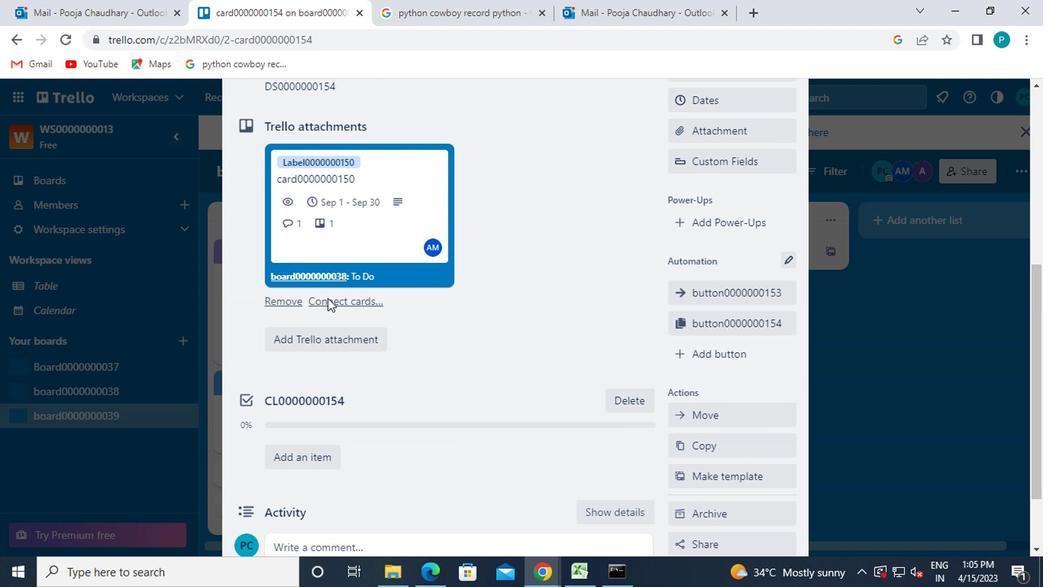 
Action: Mouse scrolled (426, 372) with delta (0, 0)
Screenshot: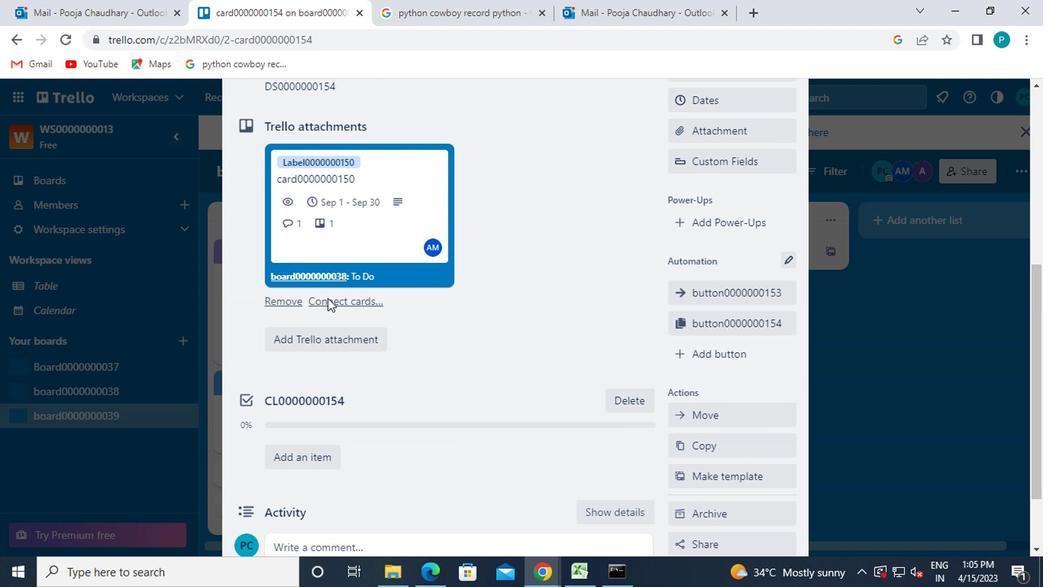 
Action: Mouse moved to (321, 442)
Screenshot: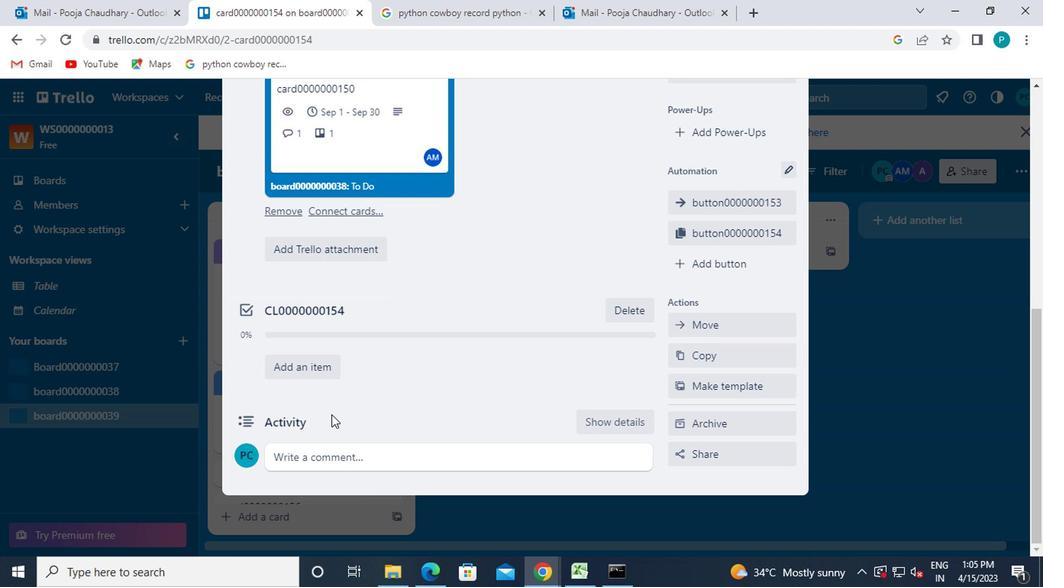 
Action: Mouse pressed left at (321, 442)
Screenshot: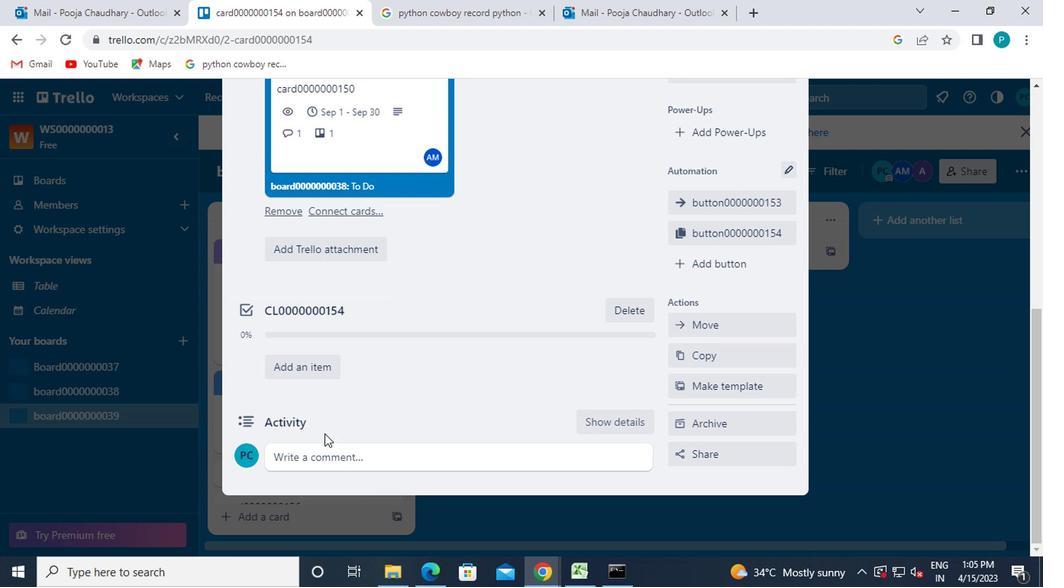
Action: Mouse moved to (324, 451)
Screenshot: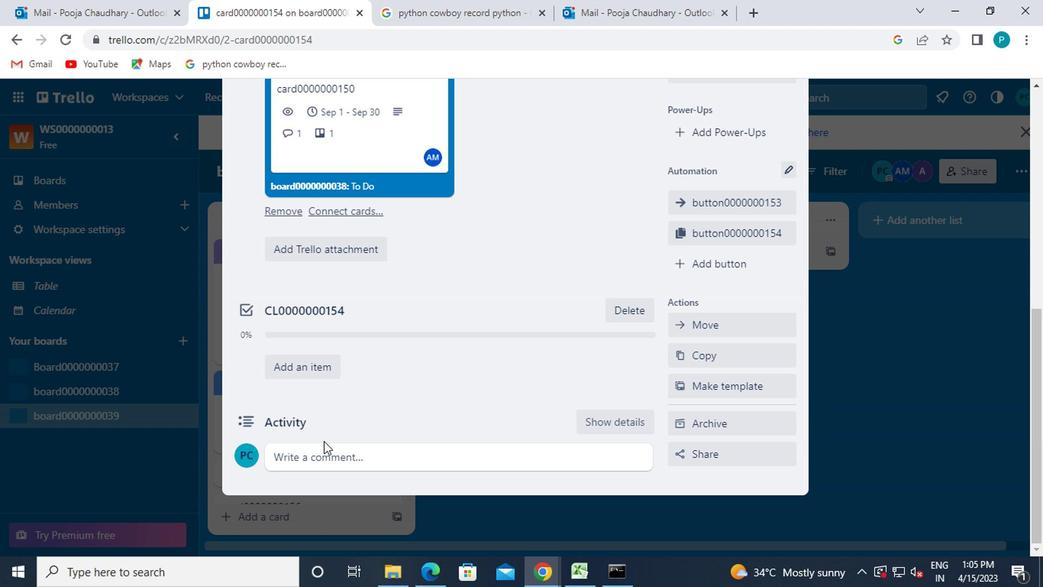 
Action: Mouse pressed left at (324, 451)
Screenshot: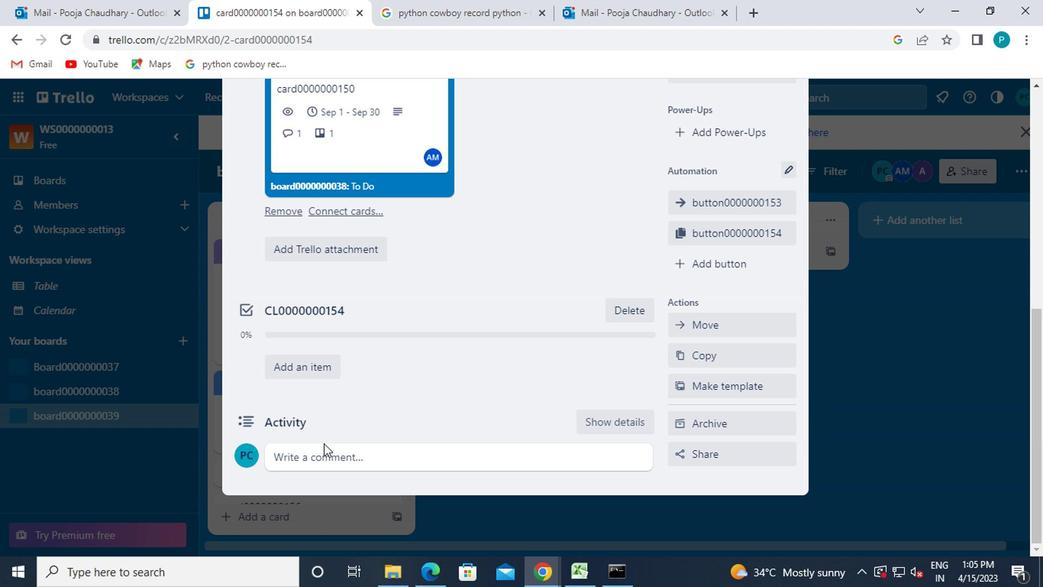 
Action: Mouse moved to (424, 388)
Screenshot: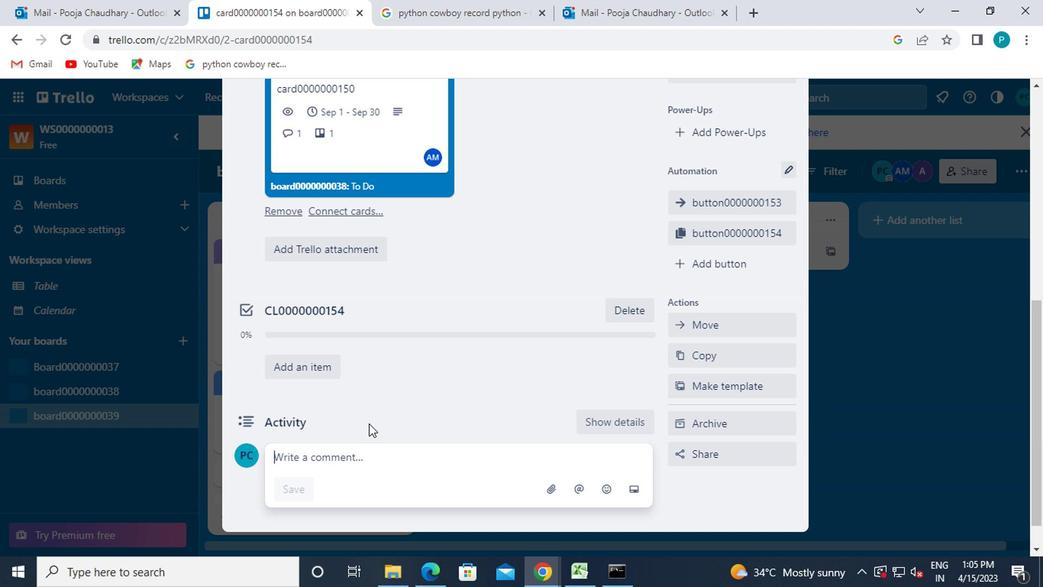 
Action: Key pressed cm0000000154
Screenshot: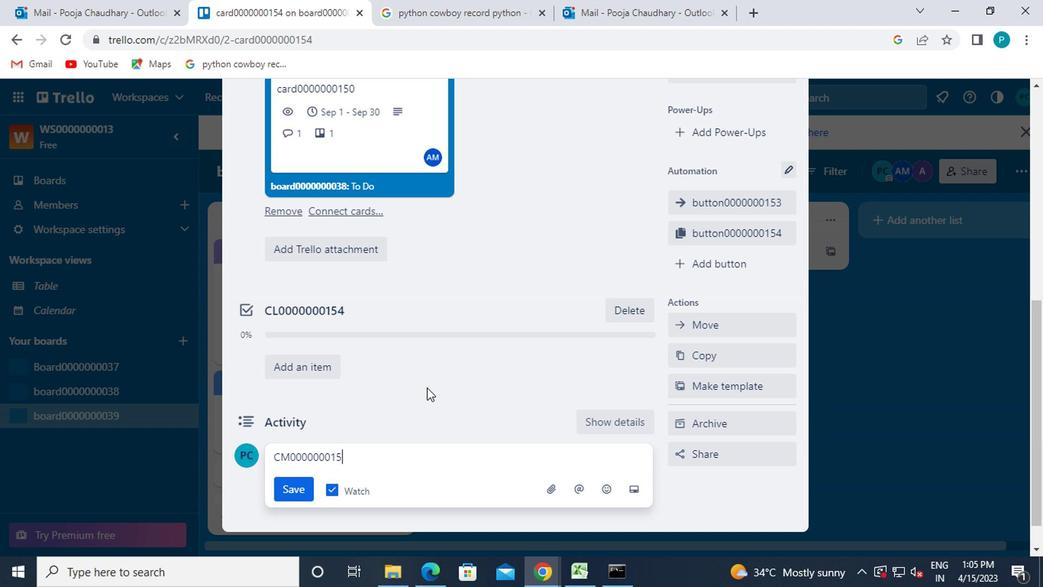 
Action: Mouse moved to (288, 486)
Screenshot: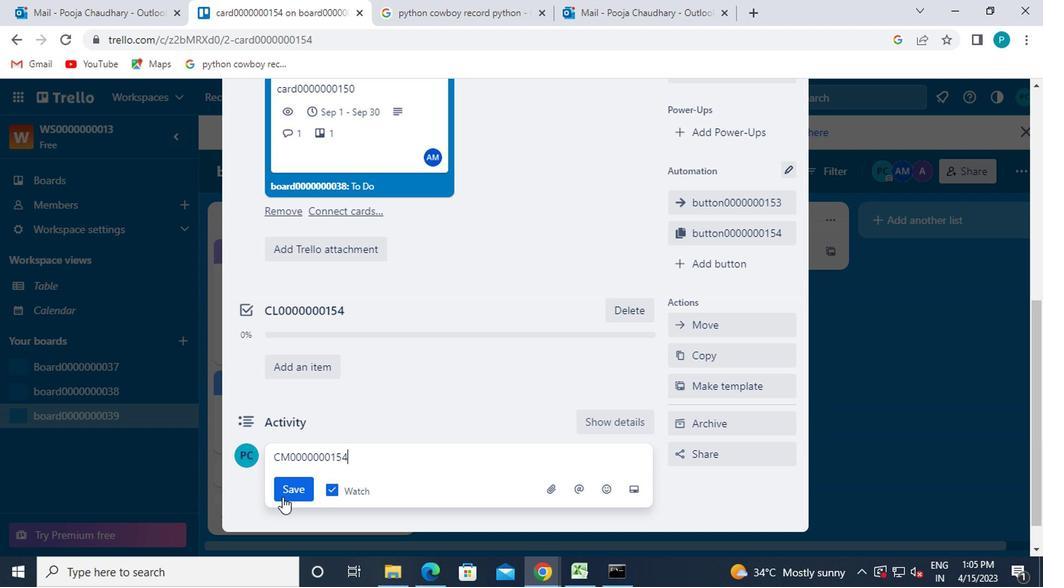 
Action: Mouse pressed left at (288, 486)
Screenshot: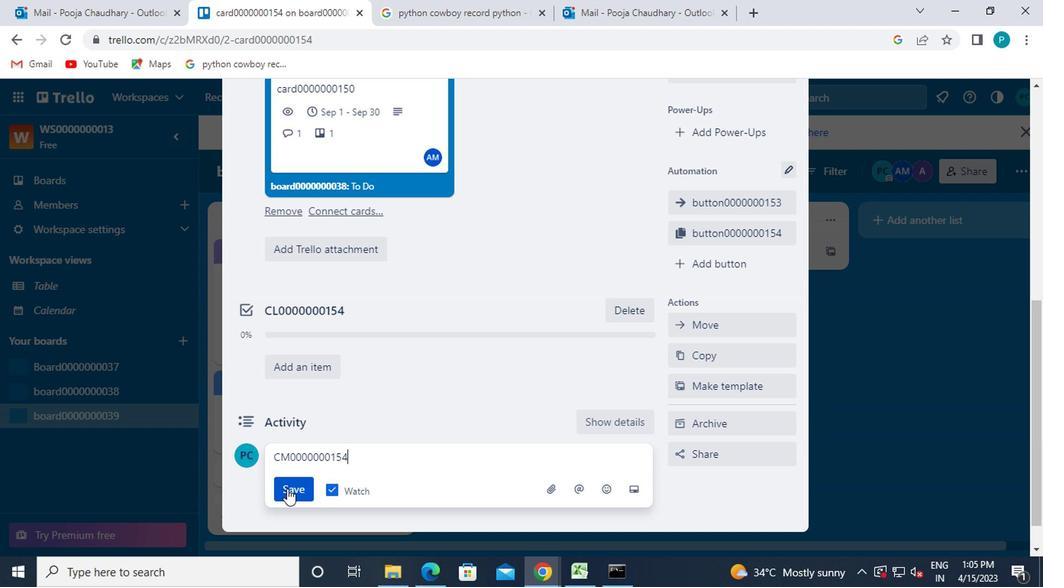 
Action: Mouse moved to (435, 447)
Screenshot: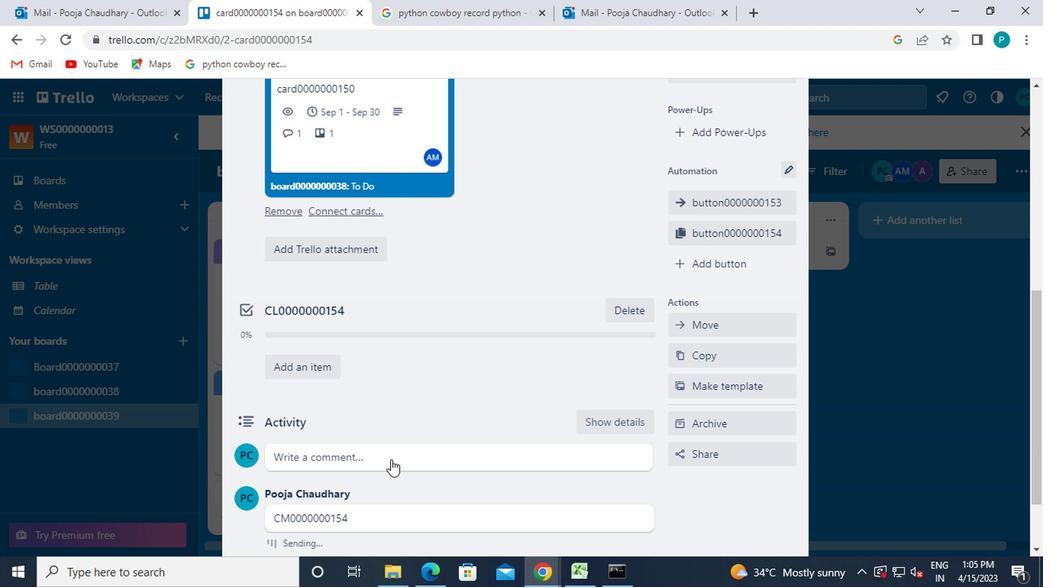 
Action: Mouse scrolled (435, 448) with delta (0, 0)
Screenshot: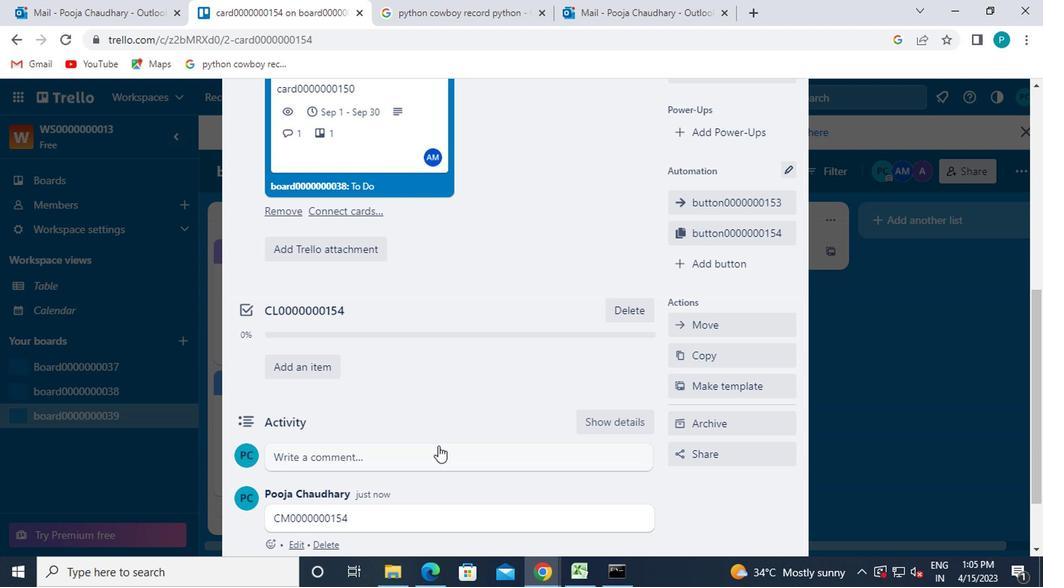 
Action: Mouse scrolled (435, 448) with delta (0, 0)
Screenshot: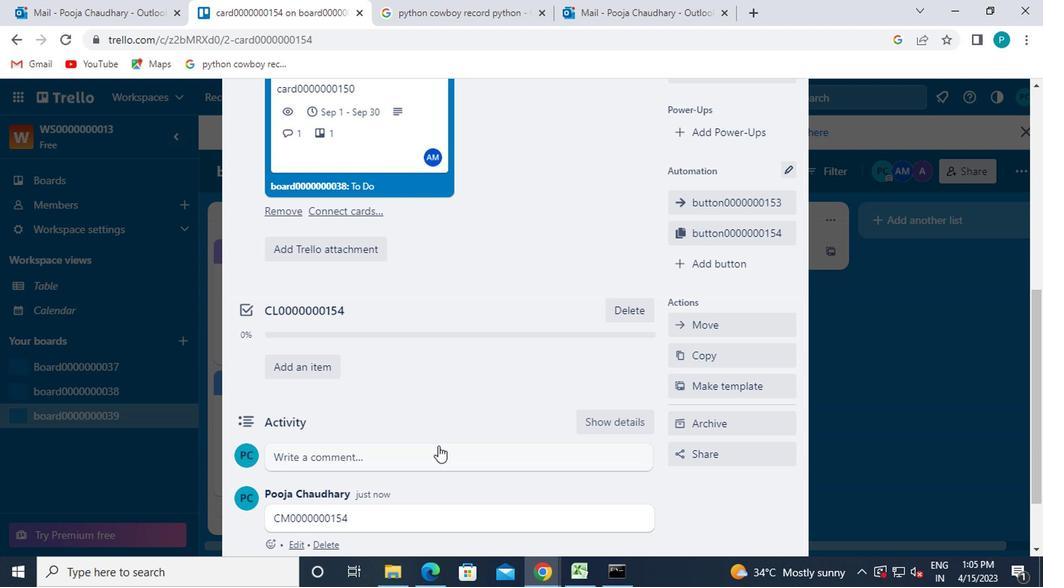 
Action: Mouse moved to (437, 448)
Screenshot: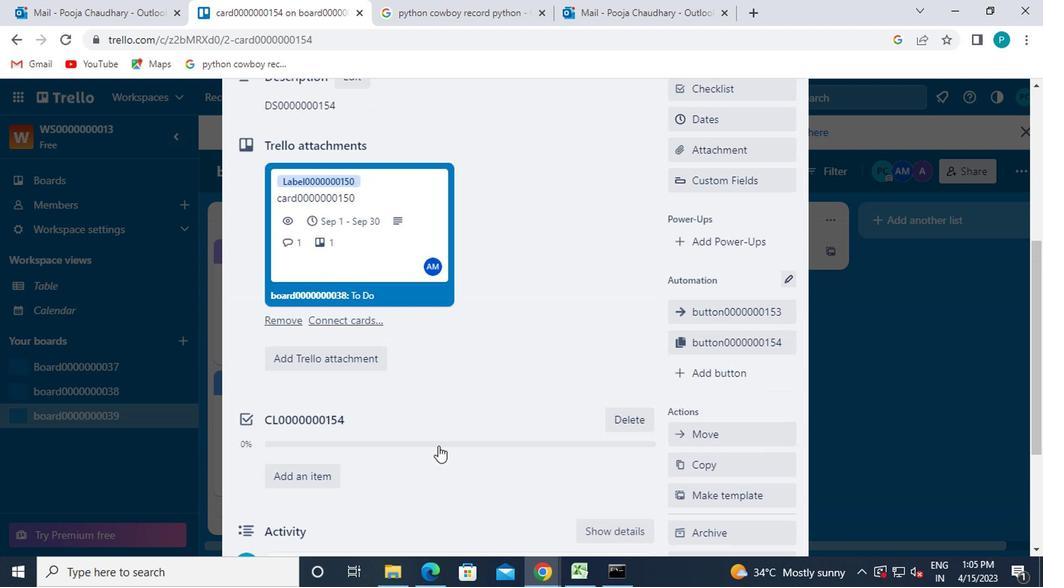 
